 Task: Reply All to email with the signature Brenda Cooper with the subject 'Happy birthday' from softage.1@softage.net with the message 'Can you provide an update on the status of the customer service improvement project?'
Action: Mouse moved to (1222, 201)
Screenshot: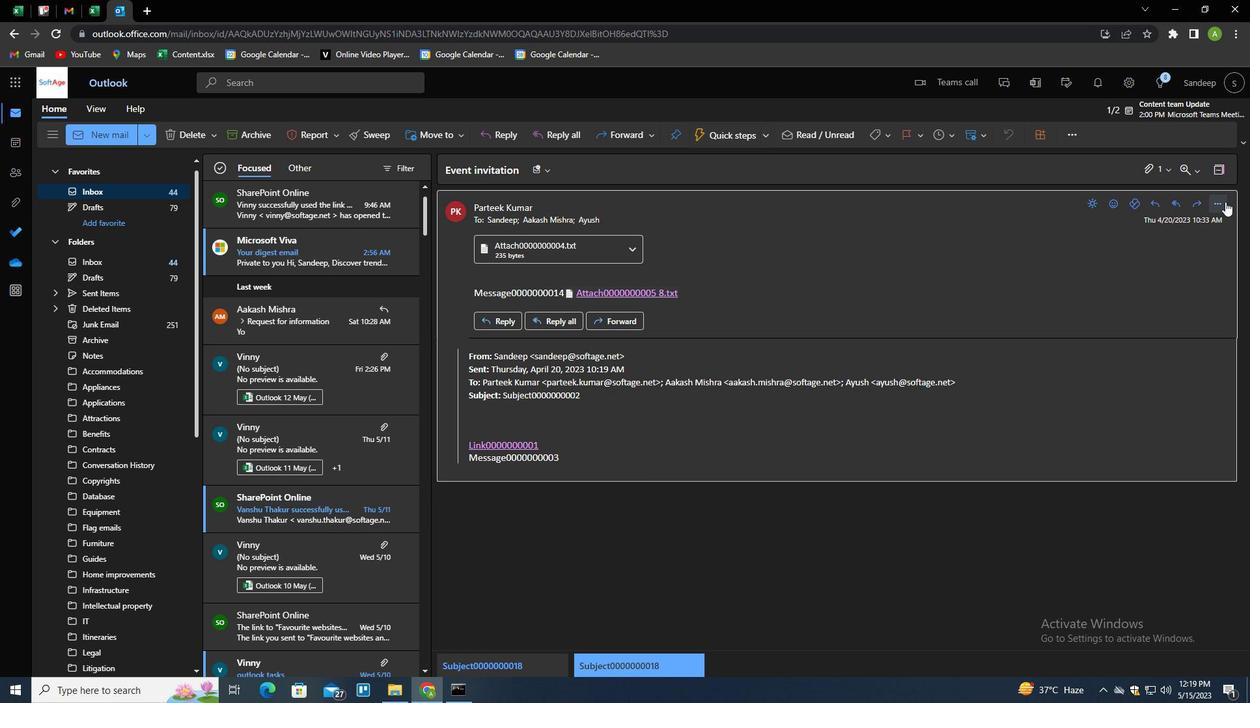
Action: Mouse pressed left at (1222, 201)
Screenshot: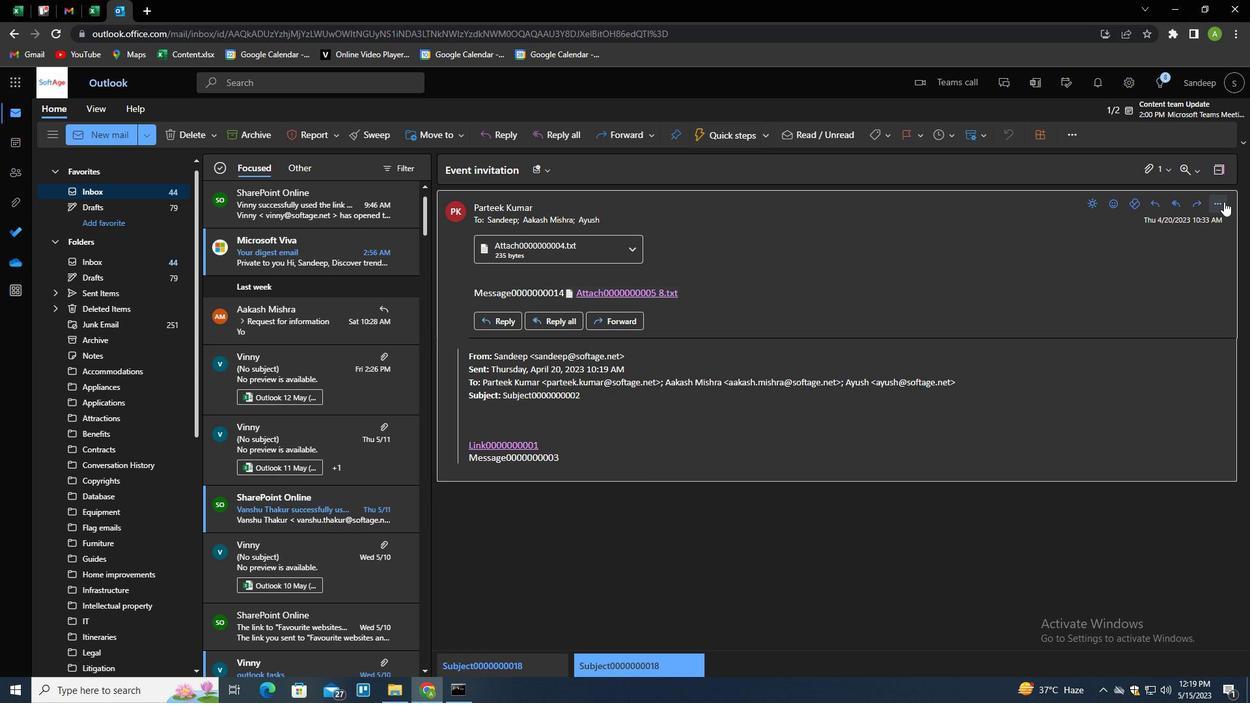 
Action: Mouse moved to (1172, 245)
Screenshot: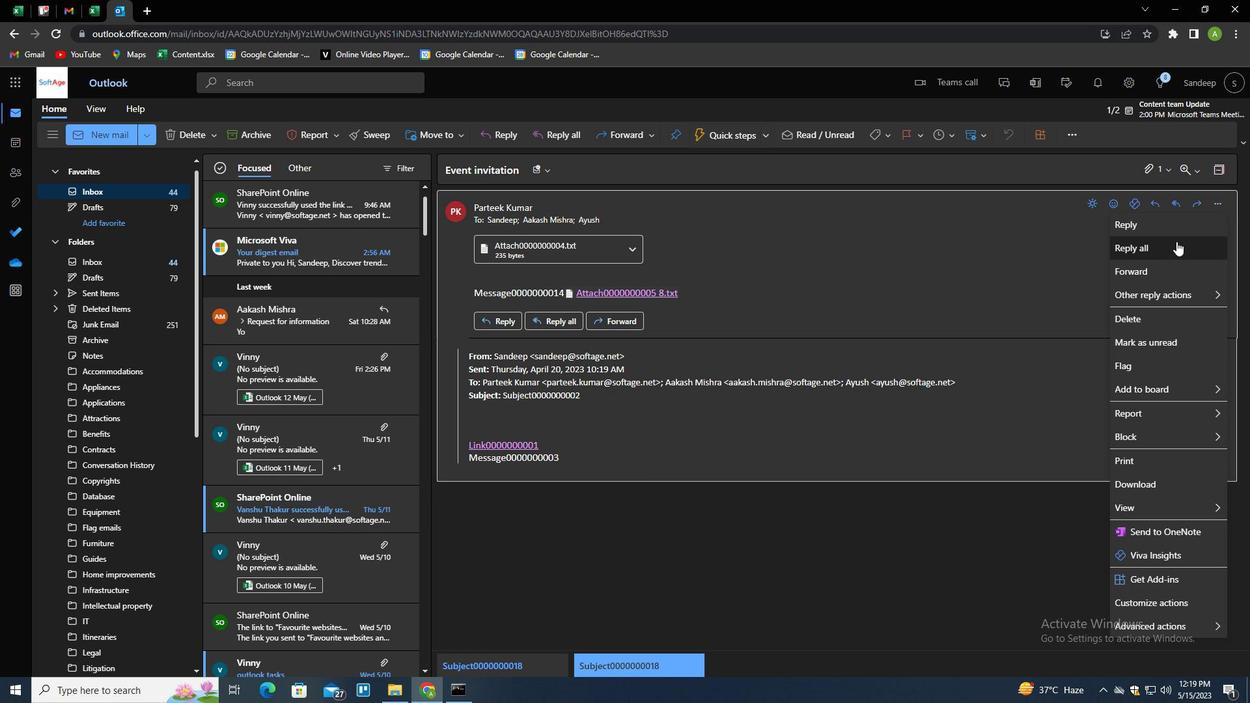 
Action: Mouse pressed left at (1172, 245)
Screenshot: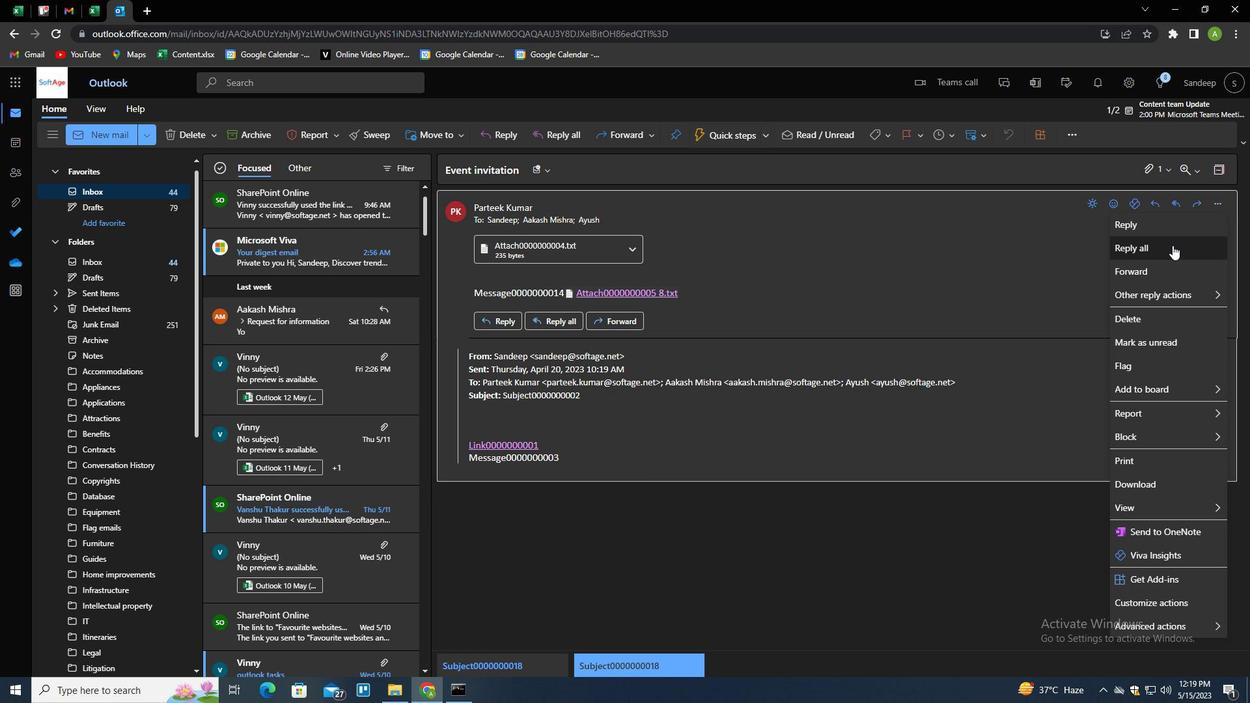 
Action: Mouse moved to (461, 368)
Screenshot: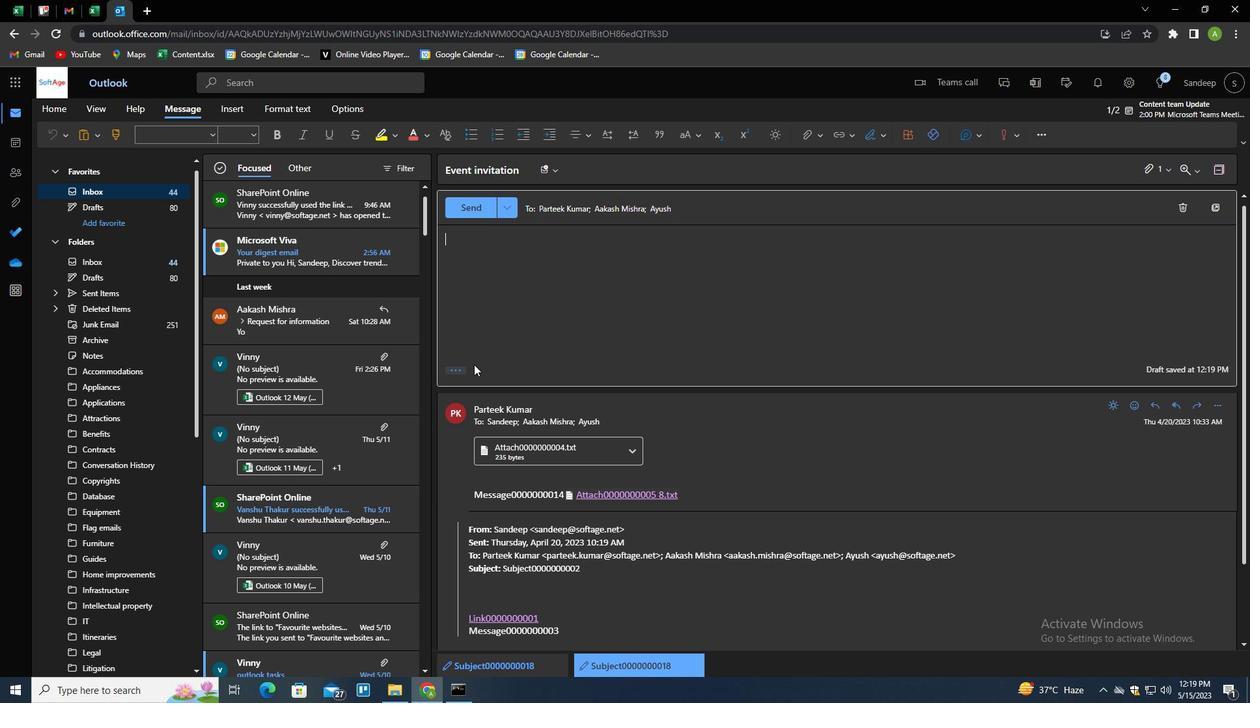 
Action: Mouse pressed left at (461, 368)
Screenshot: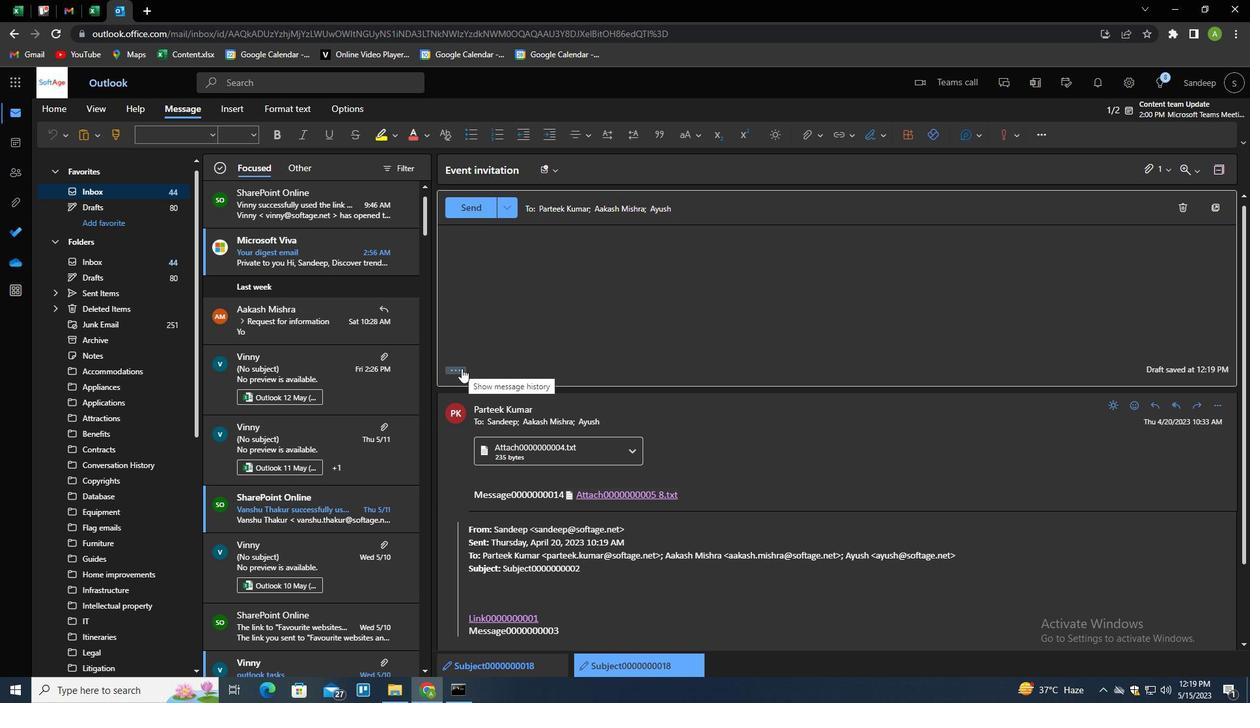 
Action: Mouse moved to (874, 132)
Screenshot: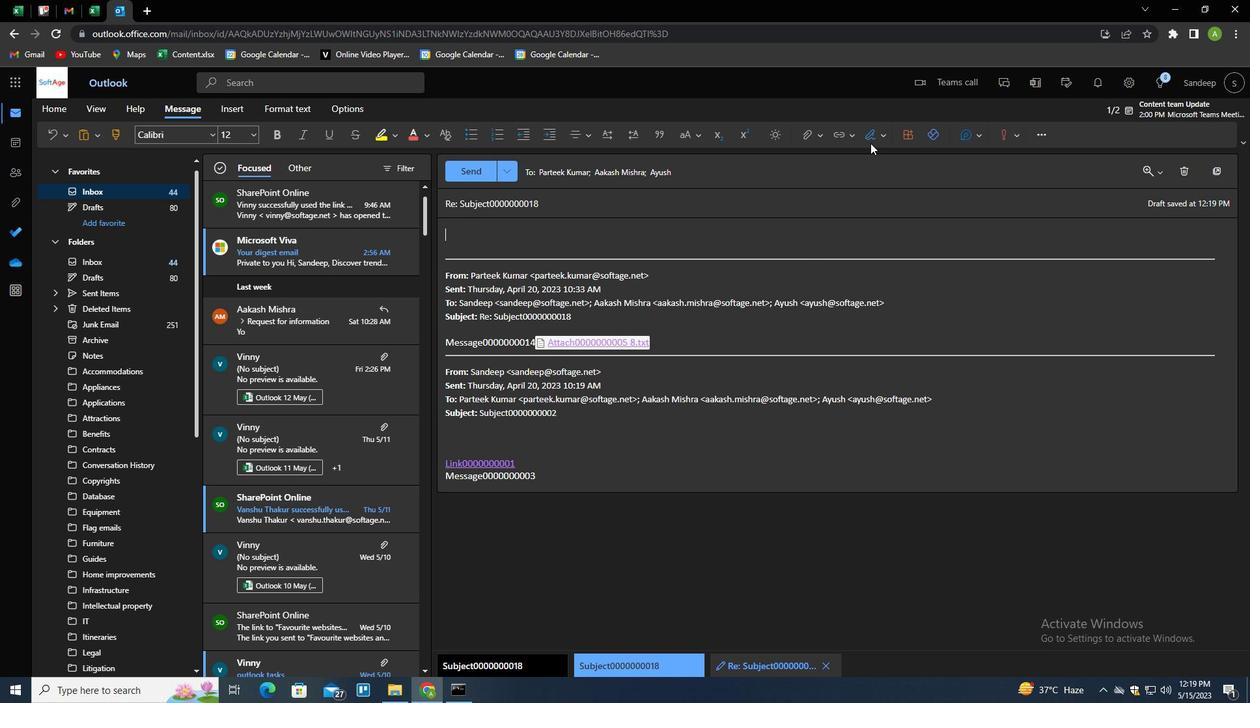
Action: Mouse pressed left at (874, 132)
Screenshot: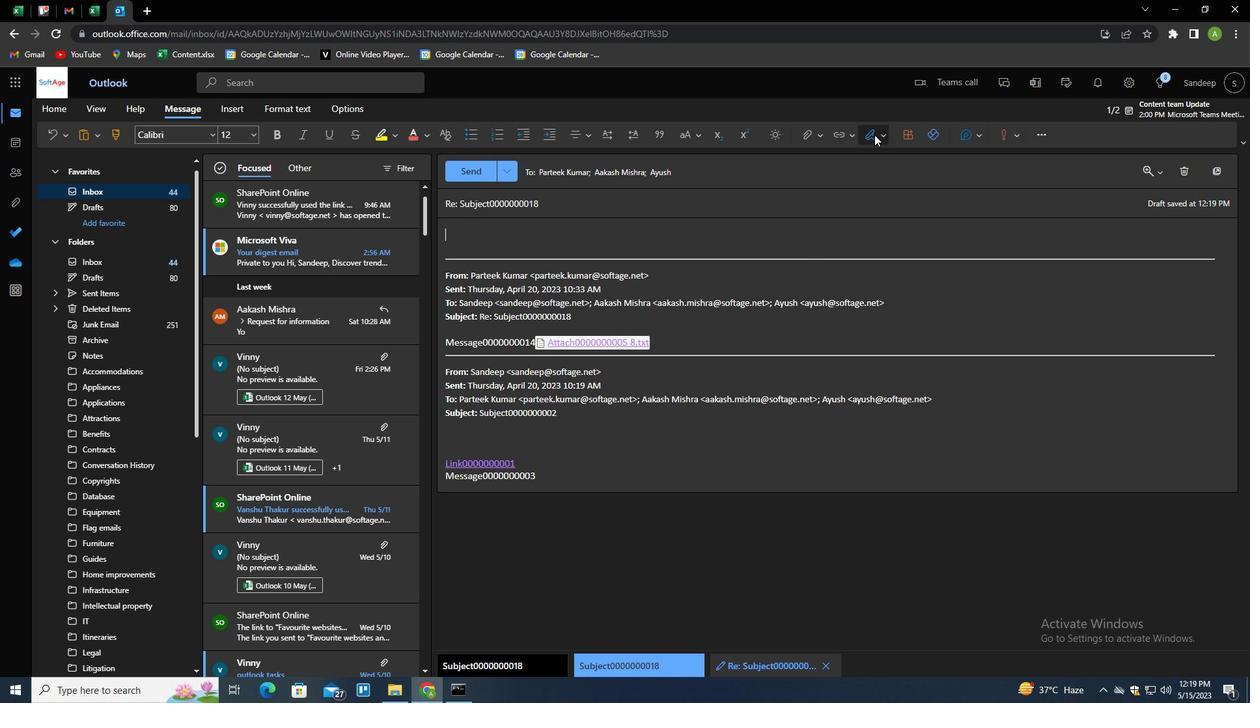 
Action: Mouse moved to (860, 181)
Screenshot: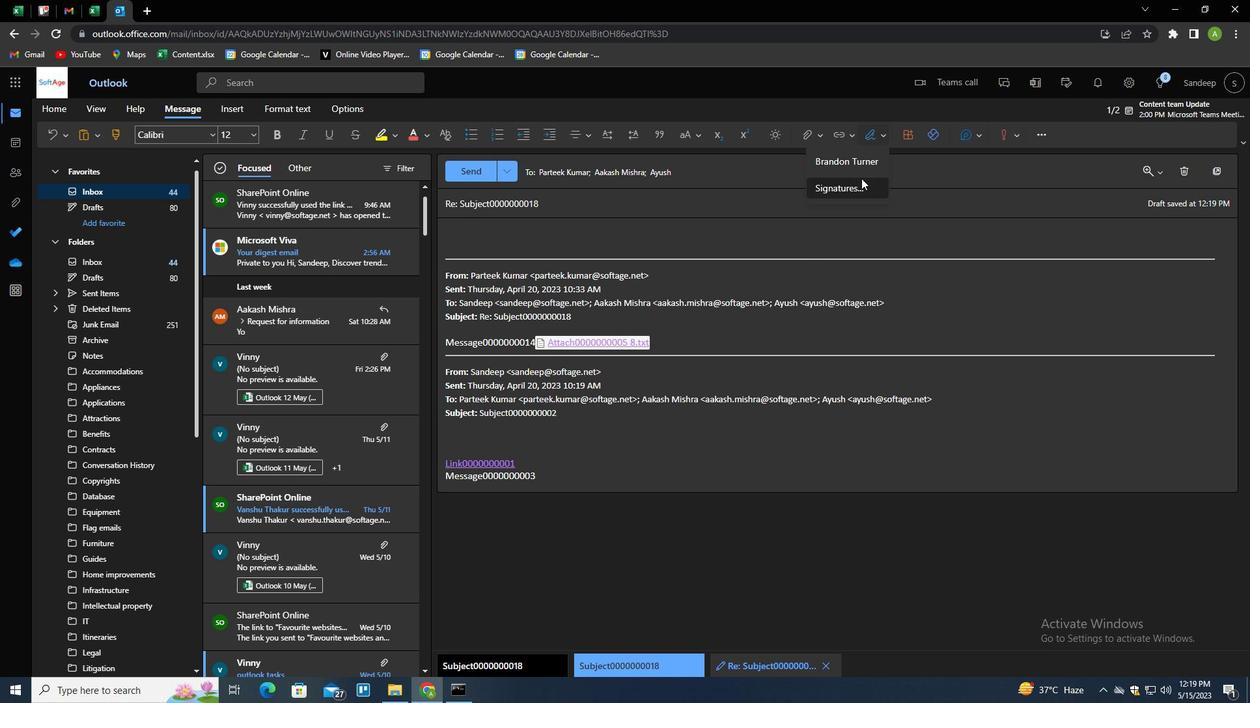 
Action: Mouse pressed left at (860, 181)
Screenshot: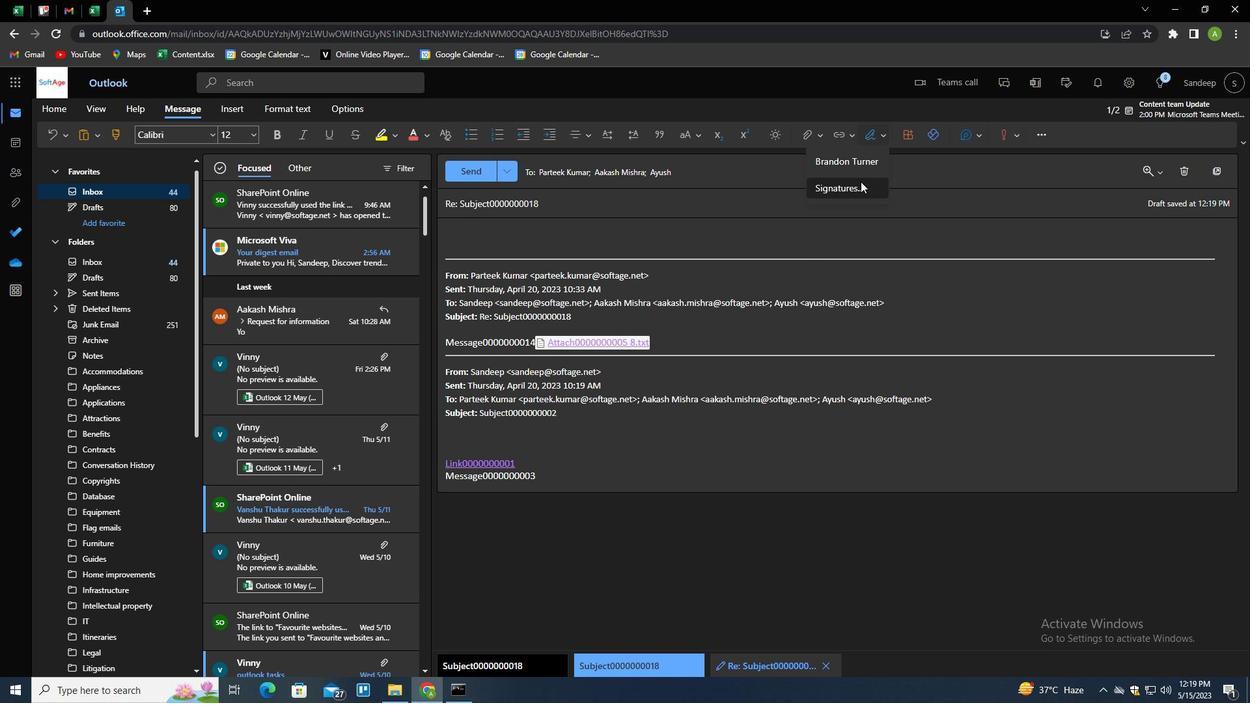 
Action: Mouse moved to (875, 234)
Screenshot: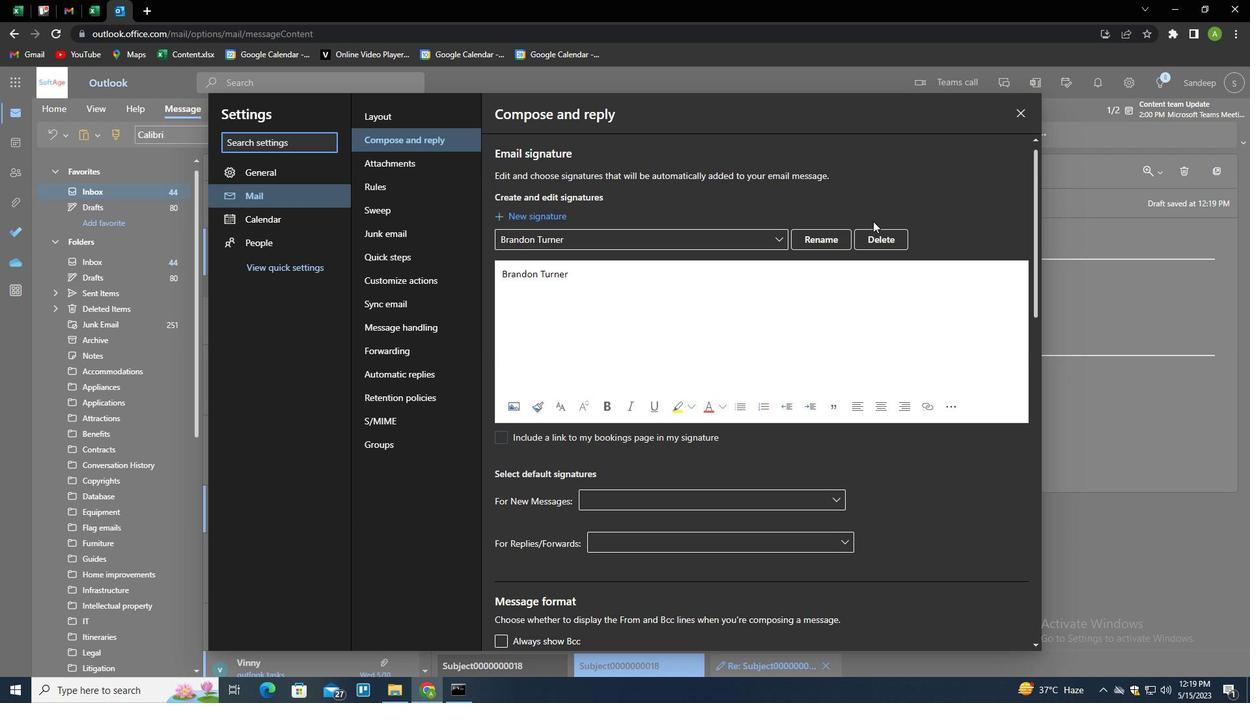 
Action: Mouse pressed left at (875, 234)
Screenshot: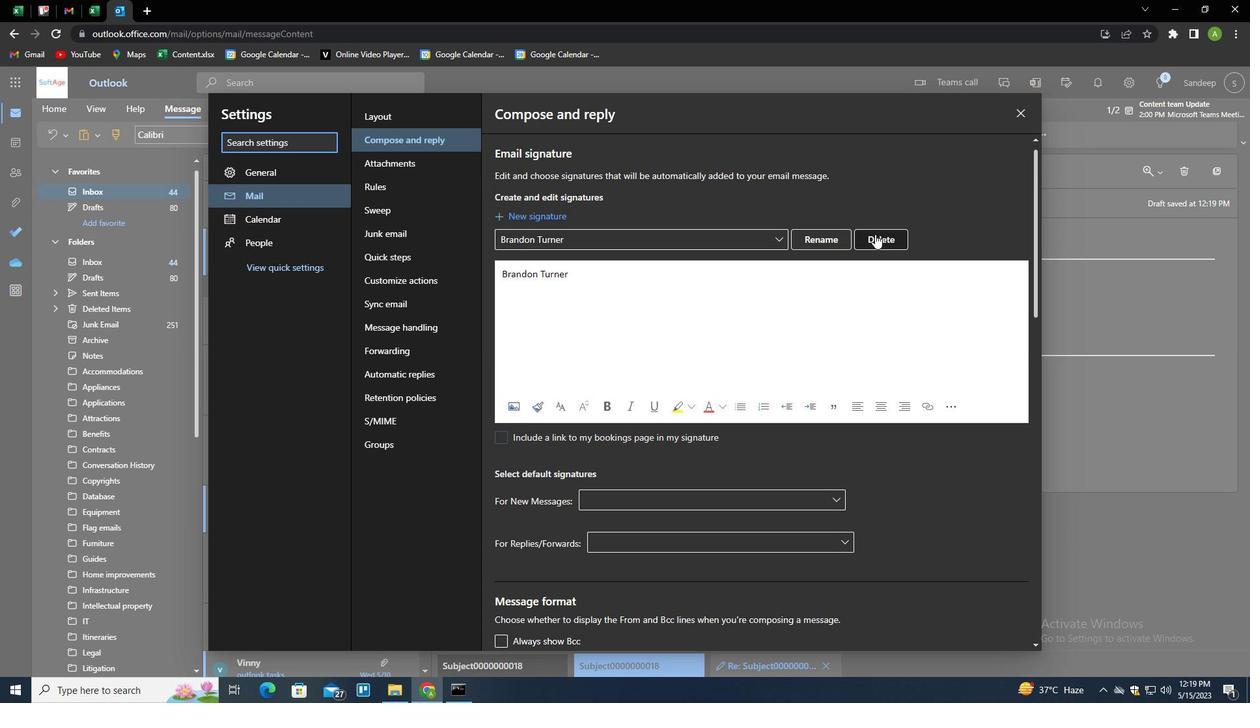 
Action: Mouse moved to (838, 237)
Screenshot: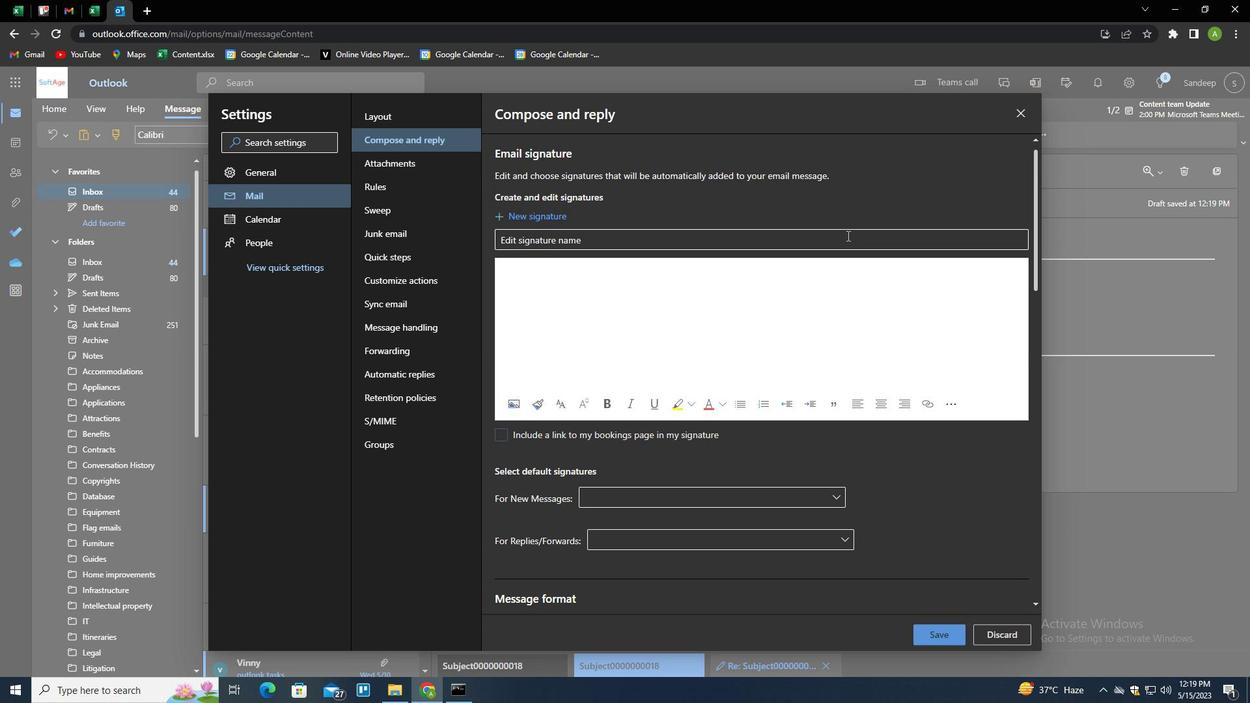 
Action: Mouse pressed left at (838, 237)
Screenshot: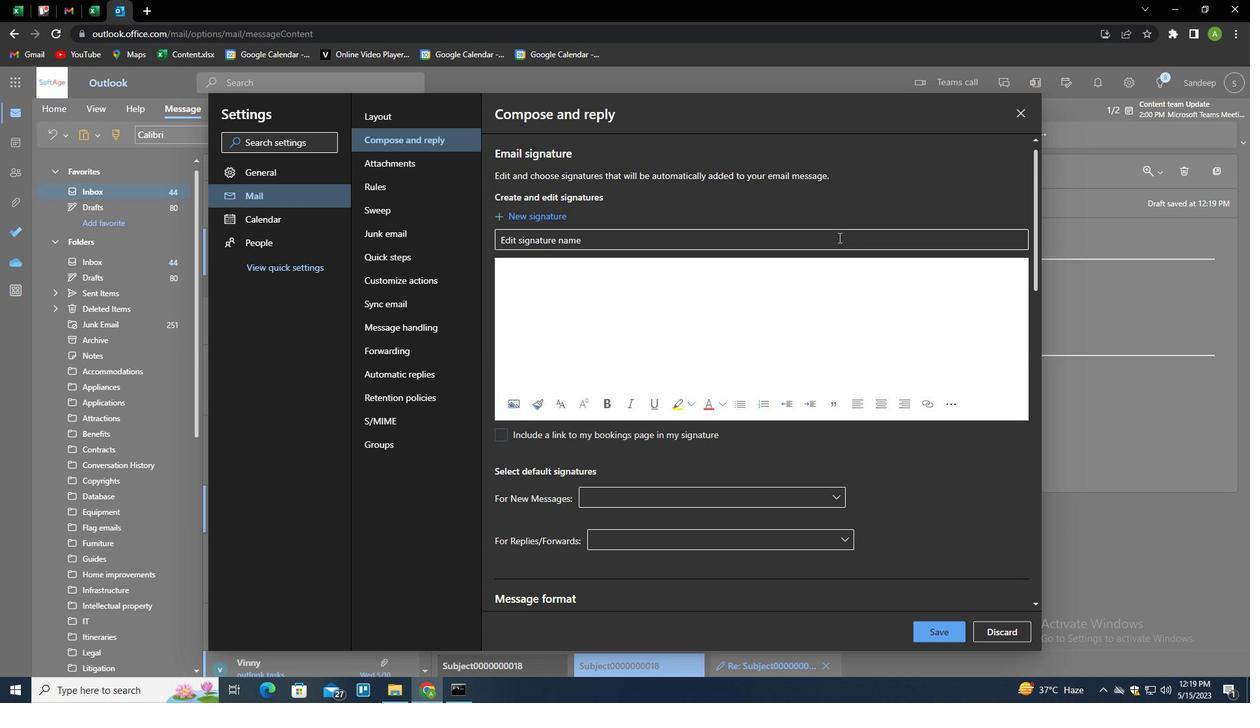 
Action: Key pressed <Key.shift>BRENDA<Key.space><Key.shift>COOPER<Key.tab><Key.shift><Key.shift><Key.shift><Key.shift><Key.shift><Key.shift><Key.shift><Key.shift><Key.shift><Key.shift><Key.shift><Key.shift><Key.shift><Key.shift><Key.shift><Key.shift><Key.shift><Key.shift><Key.shift><Key.shift><Key.shift><Key.shift><Key.shift><Key.shift><Key.shift><Key.shift><Key.shift><Key.shift><Key.shift><Key.shift><Key.shift><Key.shift><Key.shift><Key.shift><Key.shift><Key.shift><Key.shift><Key.shift><Key.shift><Key.shift><Key.shift><Key.shift><Key.shift><Key.shift><Key.shift><Key.shift><Key.shift><Key.shift><Key.shift><Key.shift><Key.shift><Key.shift>BRENDA<Key.space><Key.shift>COOPER
Screenshot: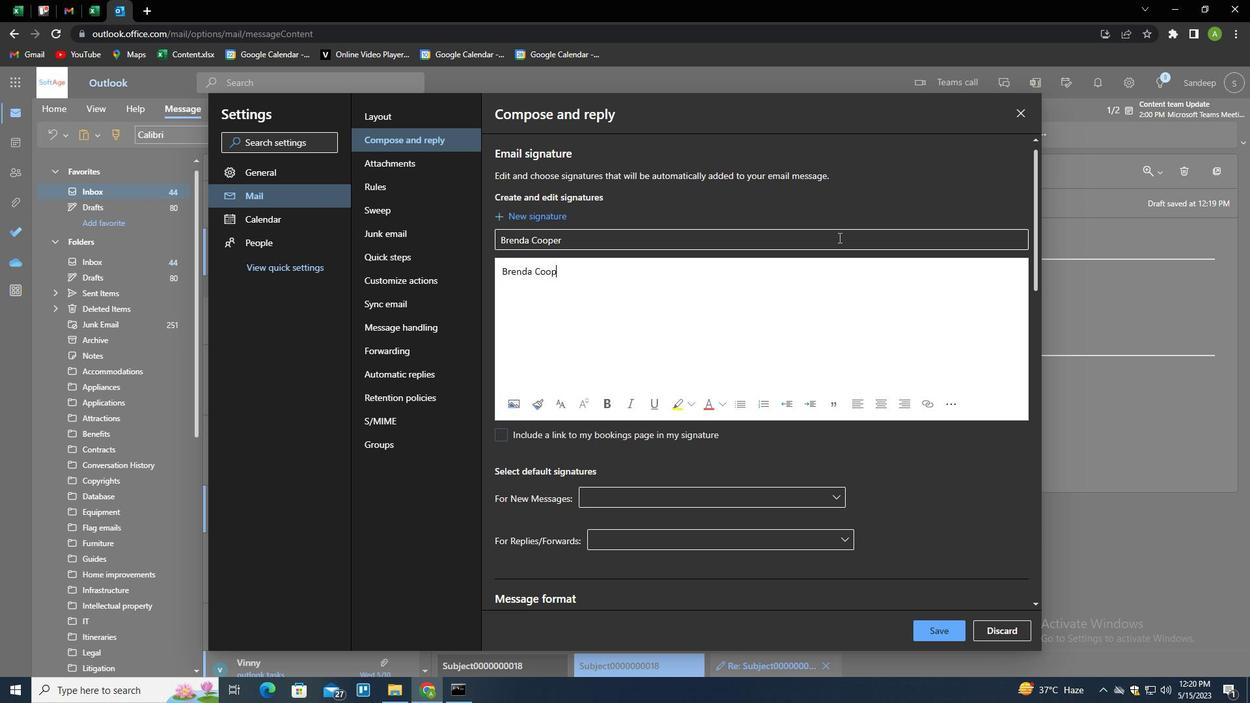 
Action: Mouse moved to (945, 629)
Screenshot: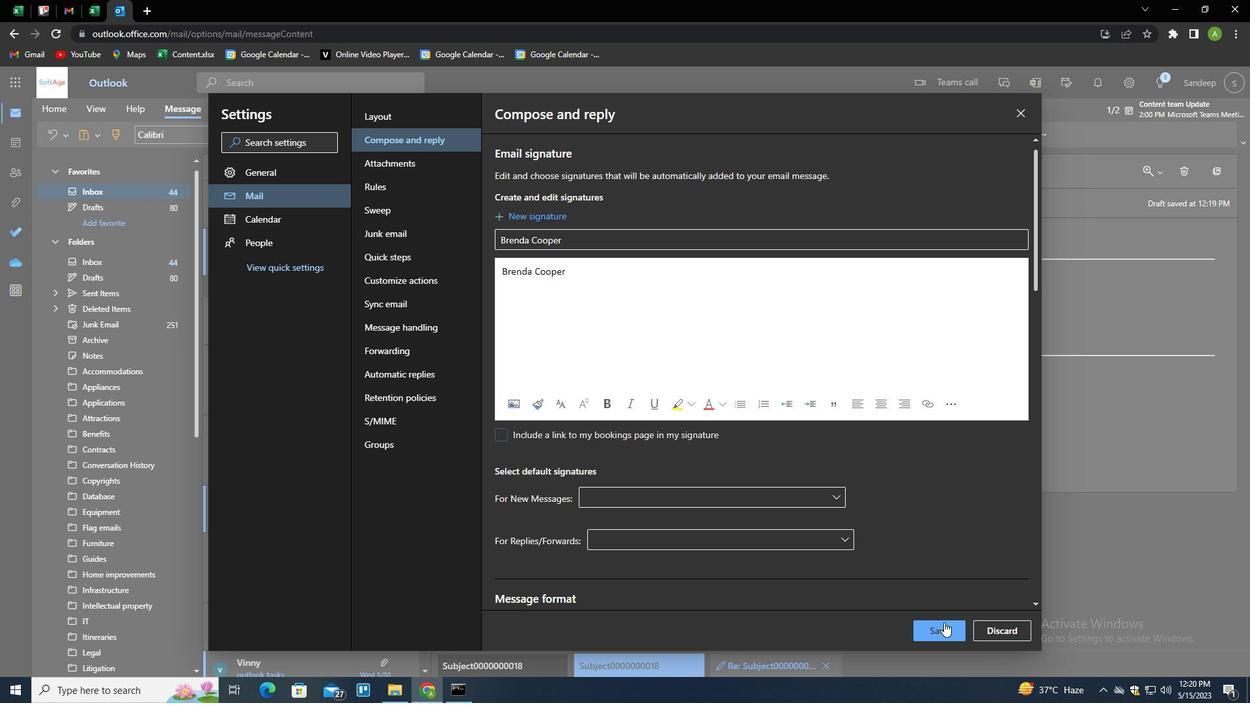 
Action: Mouse pressed left at (945, 629)
Screenshot: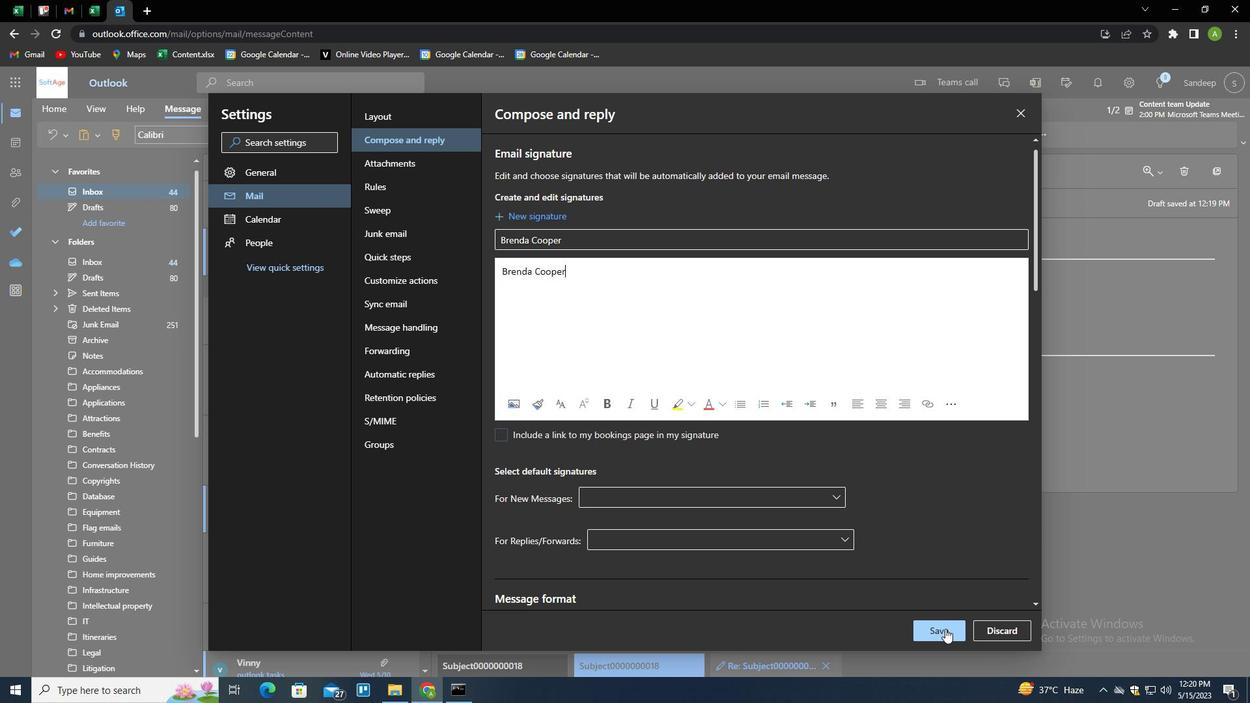 
Action: Mouse moved to (1092, 335)
Screenshot: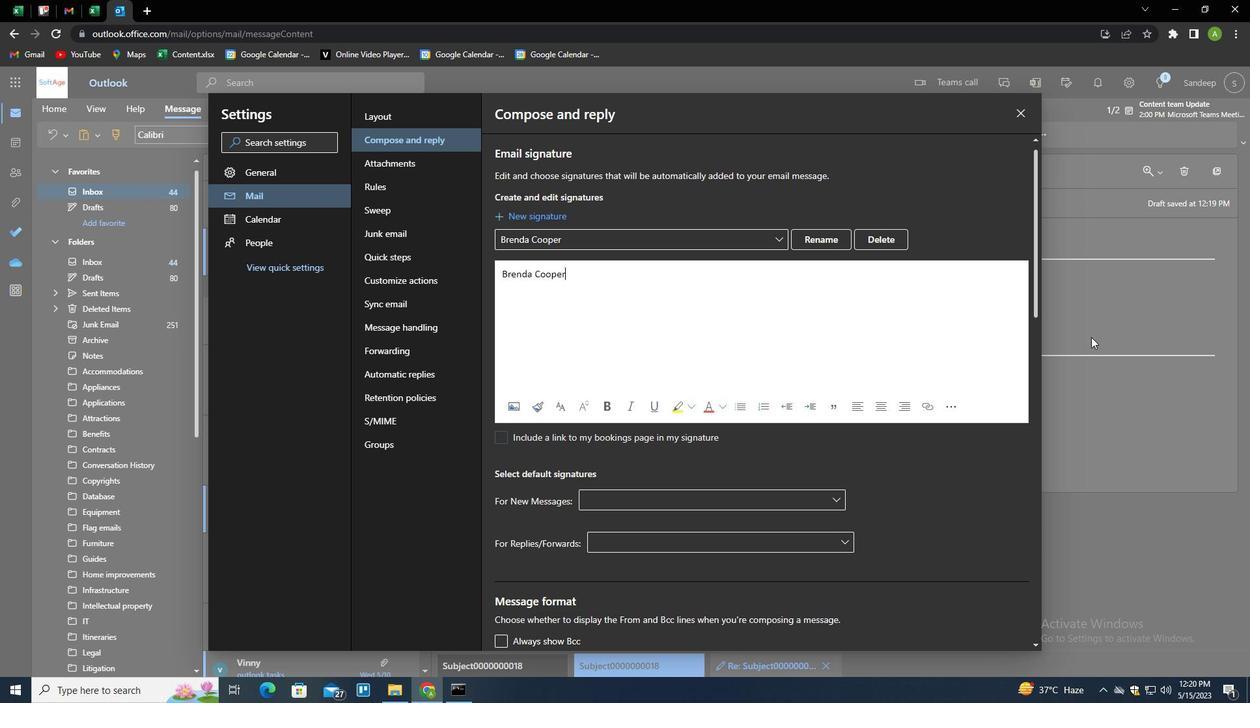 
Action: Mouse pressed left at (1092, 335)
Screenshot: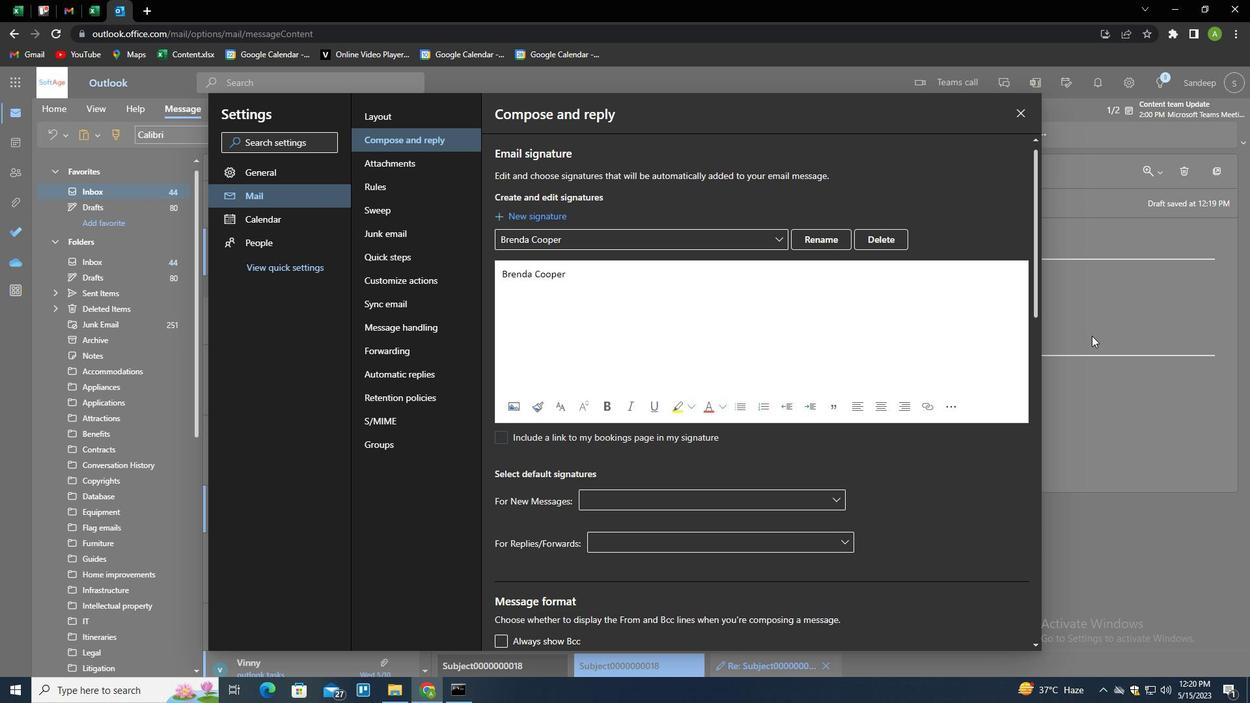 
Action: Mouse moved to (1062, 332)
Screenshot: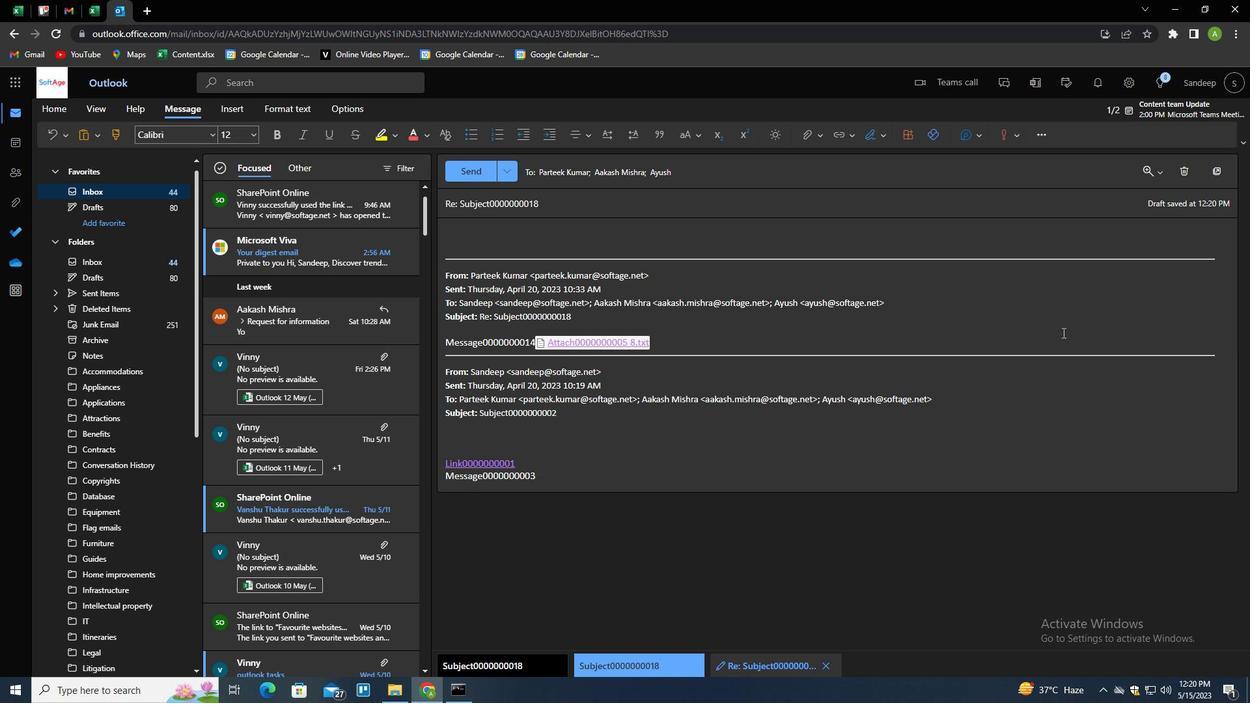 
Action: Mouse scrolled (1062, 333) with delta (0, 0)
Screenshot: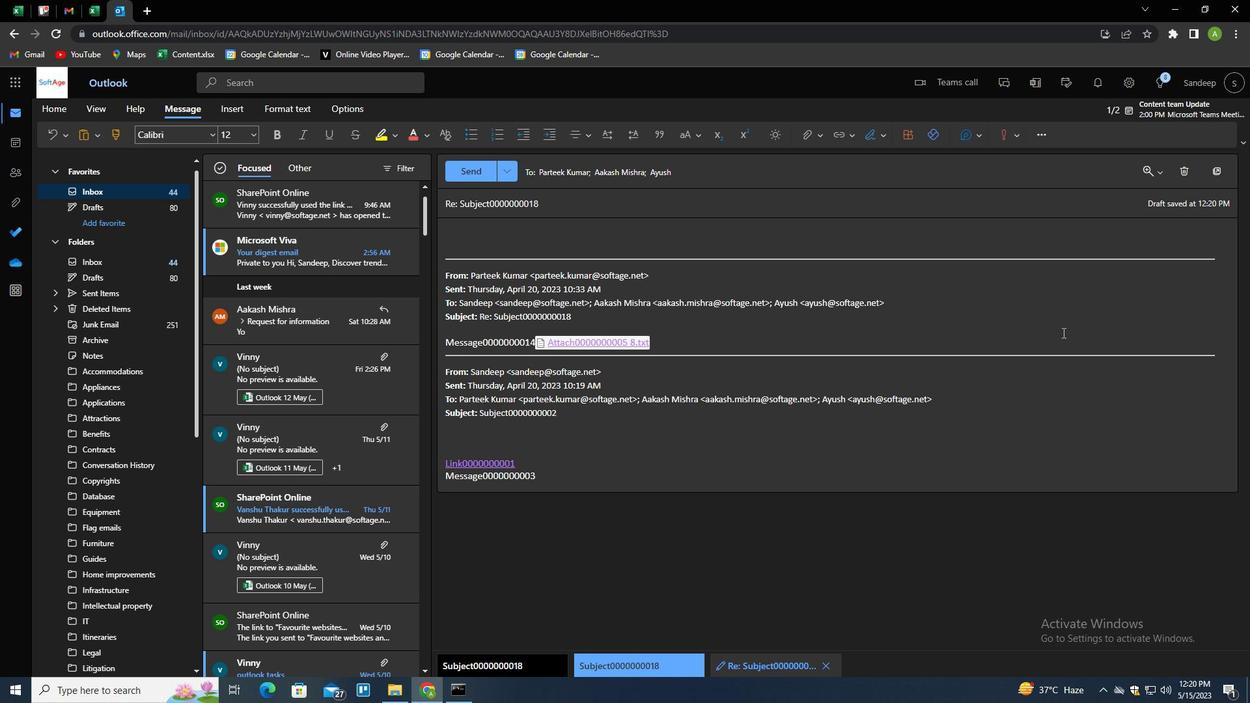 
Action: Mouse scrolled (1062, 333) with delta (0, 0)
Screenshot: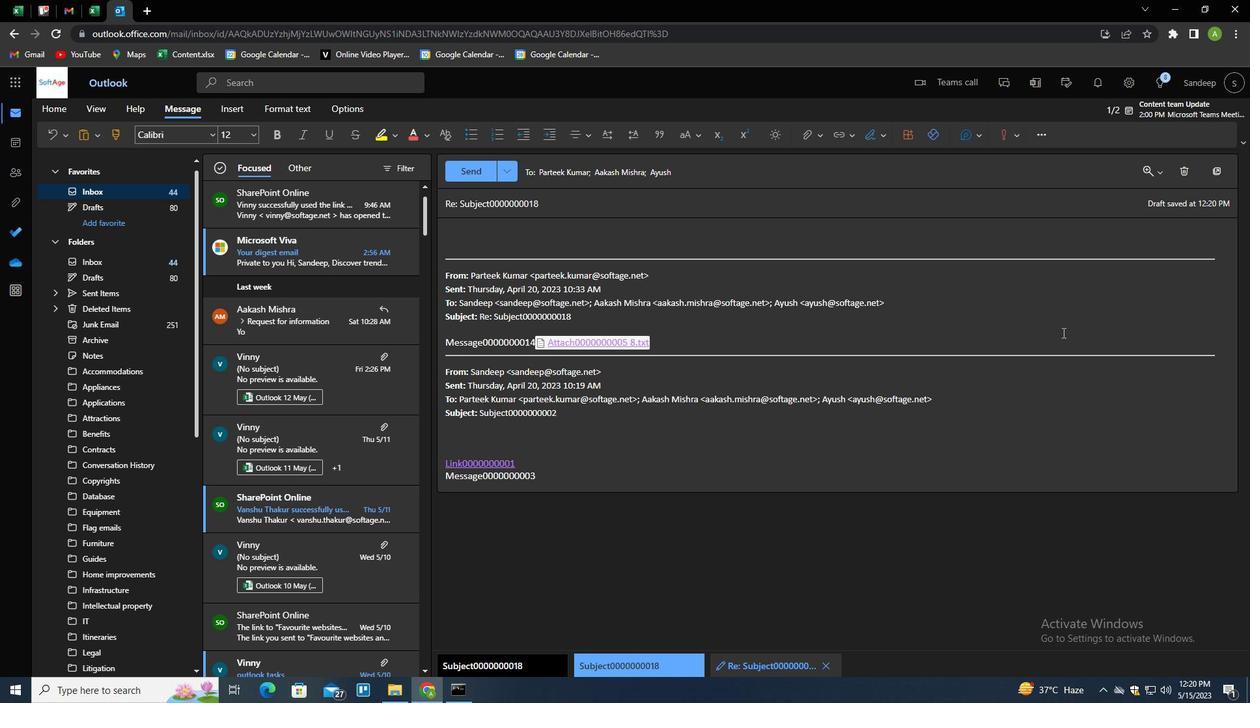 
Action: Mouse moved to (879, 134)
Screenshot: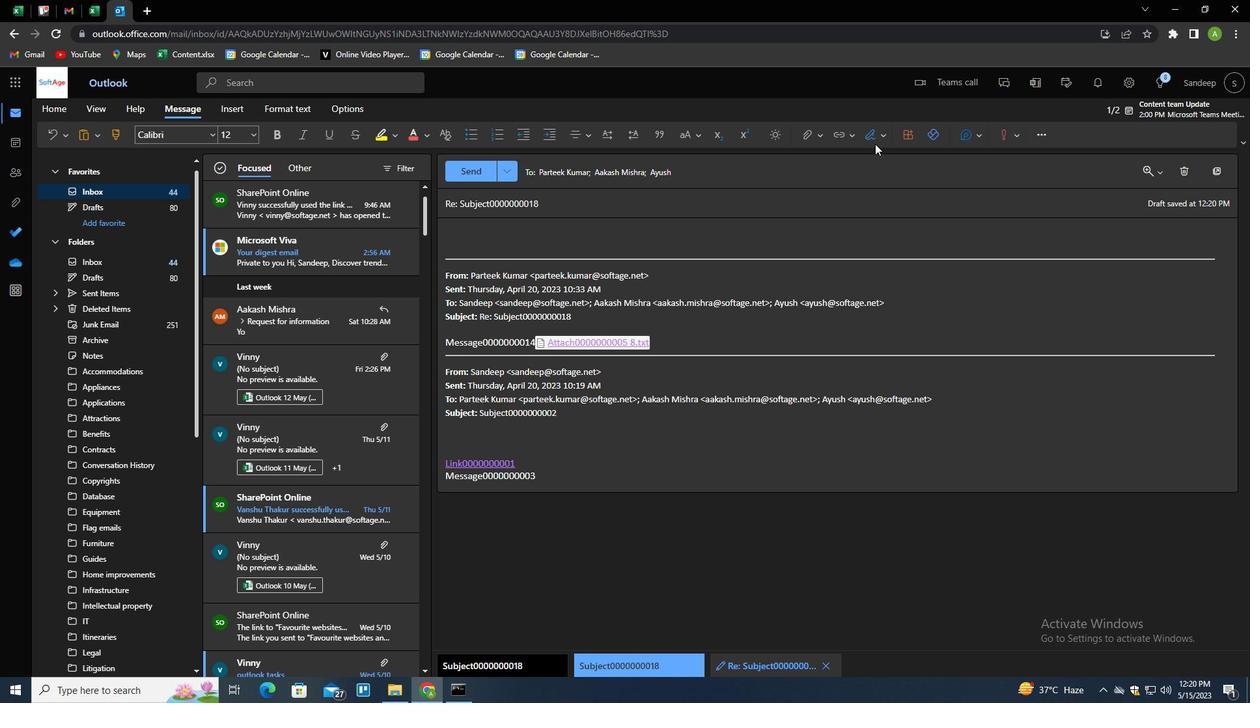 
Action: Mouse pressed left at (879, 134)
Screenshot: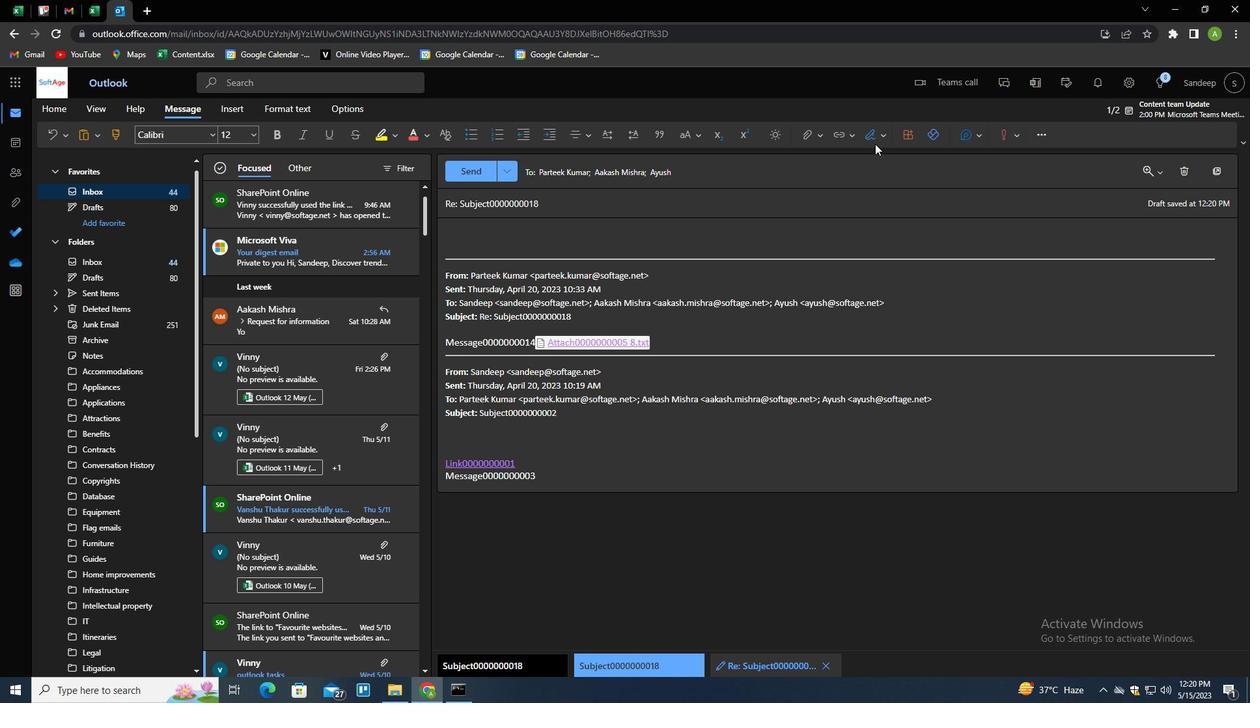 
Action: Mouse moved to (864, 162)
Screenshot: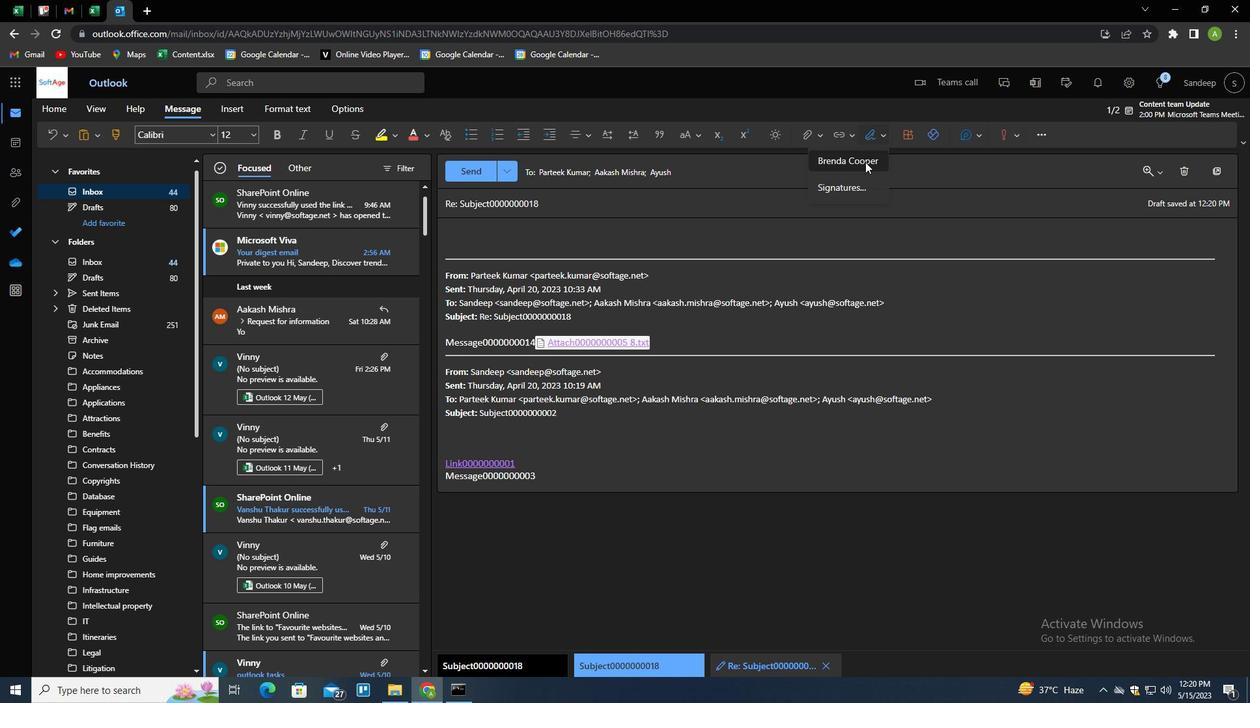
Action: Mouse pressed left at (864, 162)
Screenshot: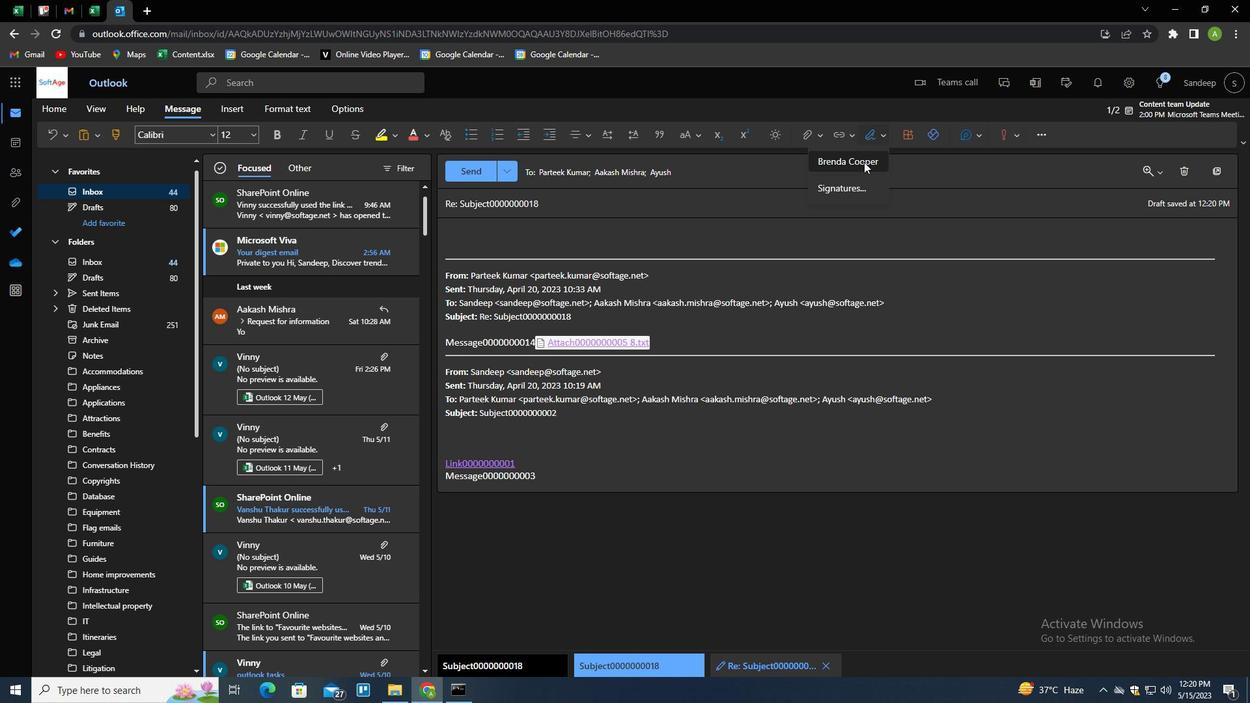 
Action: Mouse moved to (485, 204)
Screenshot: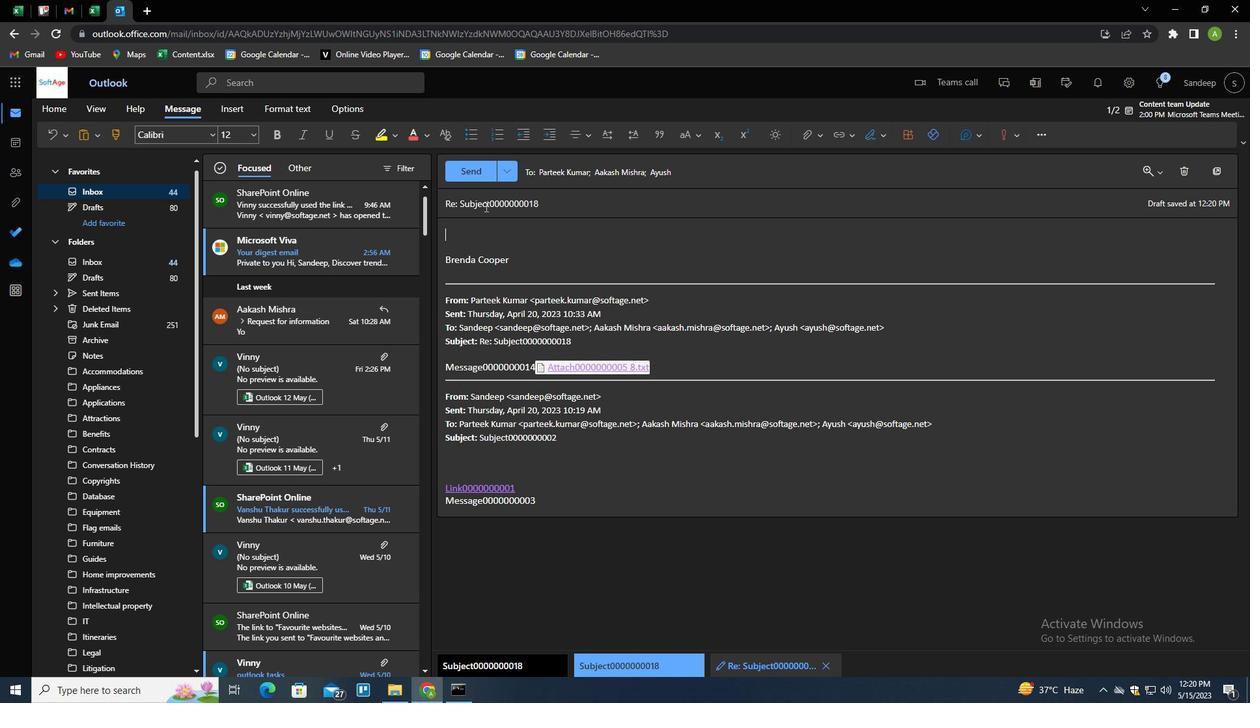 
Action: Mouse pressed left at (485, 204)
Screenshot: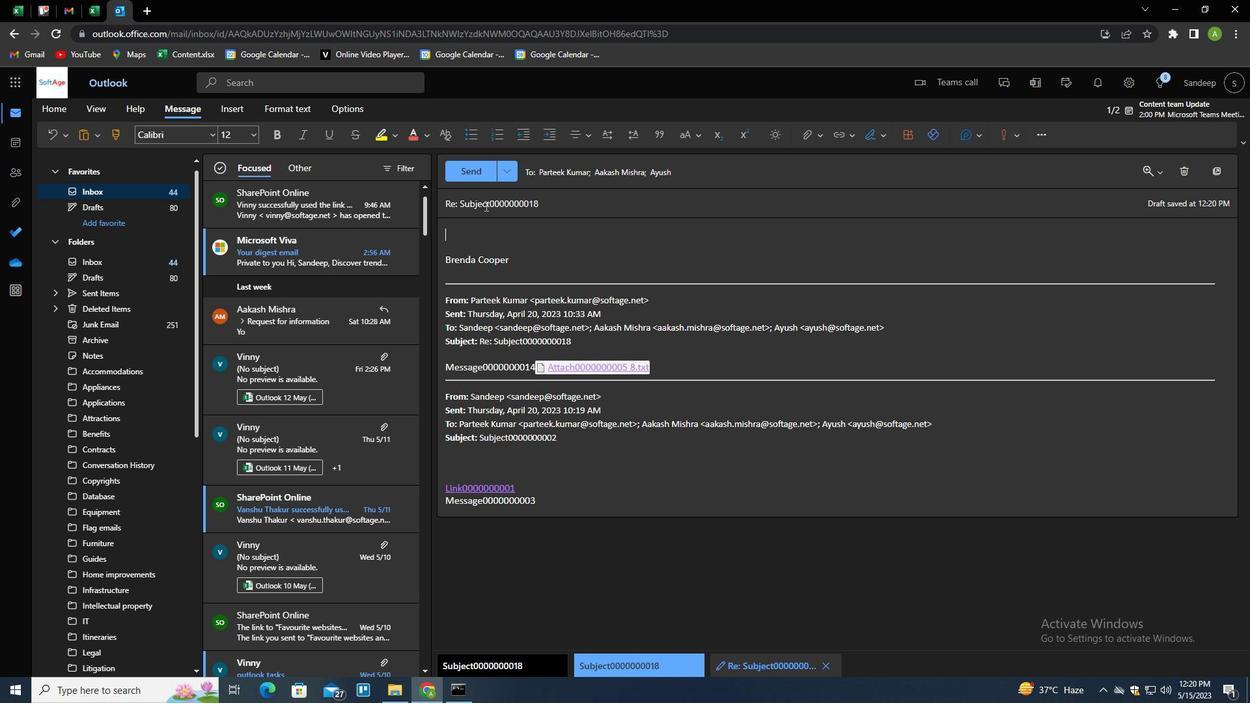 
Action: Mouse pressed left at (485, 204)
Screenshot: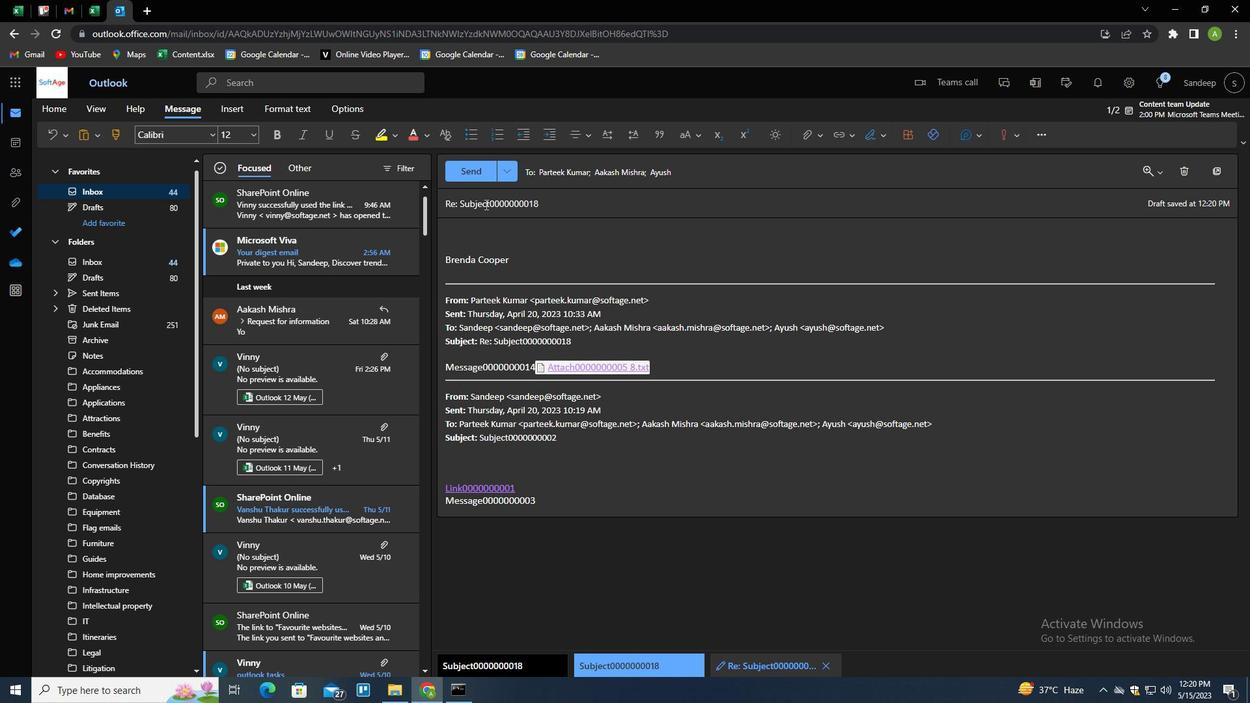 
Action: Mouse pressed left at (485, 204)
Screenshot: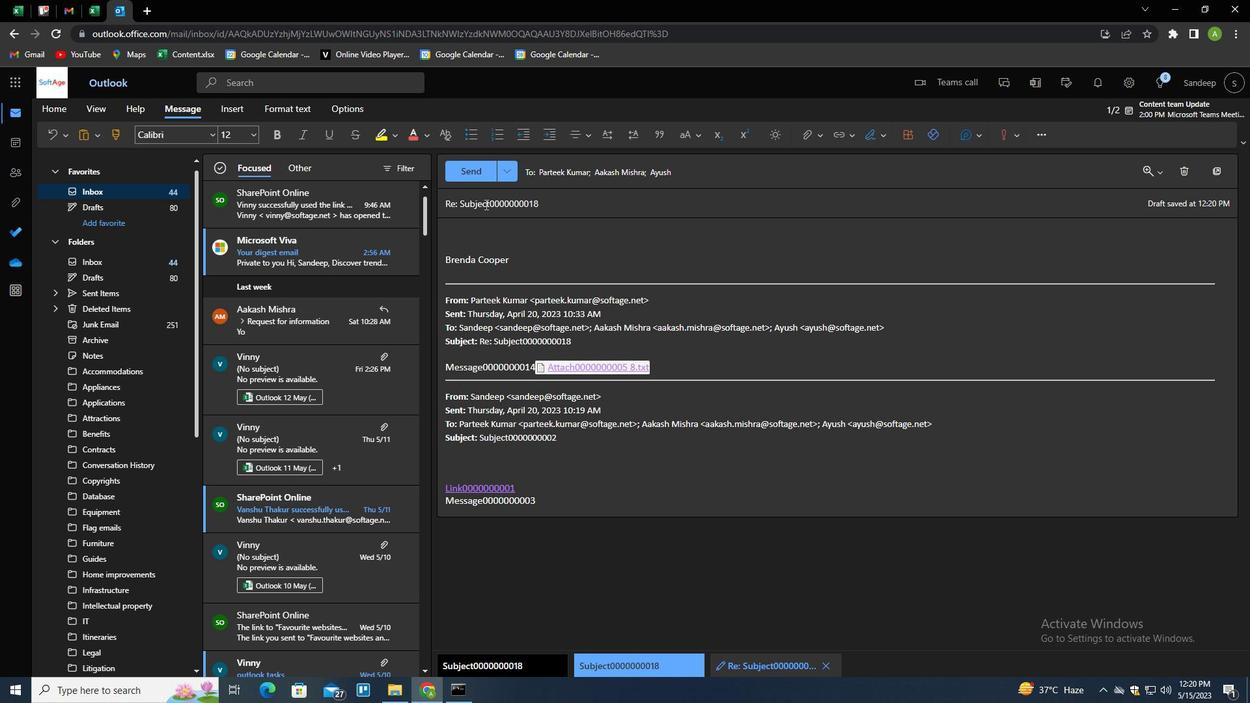 
Action: Key pressed <Key.shift>HAPPY<Key.space>BITHDAY<Key.tab>
Screenshot: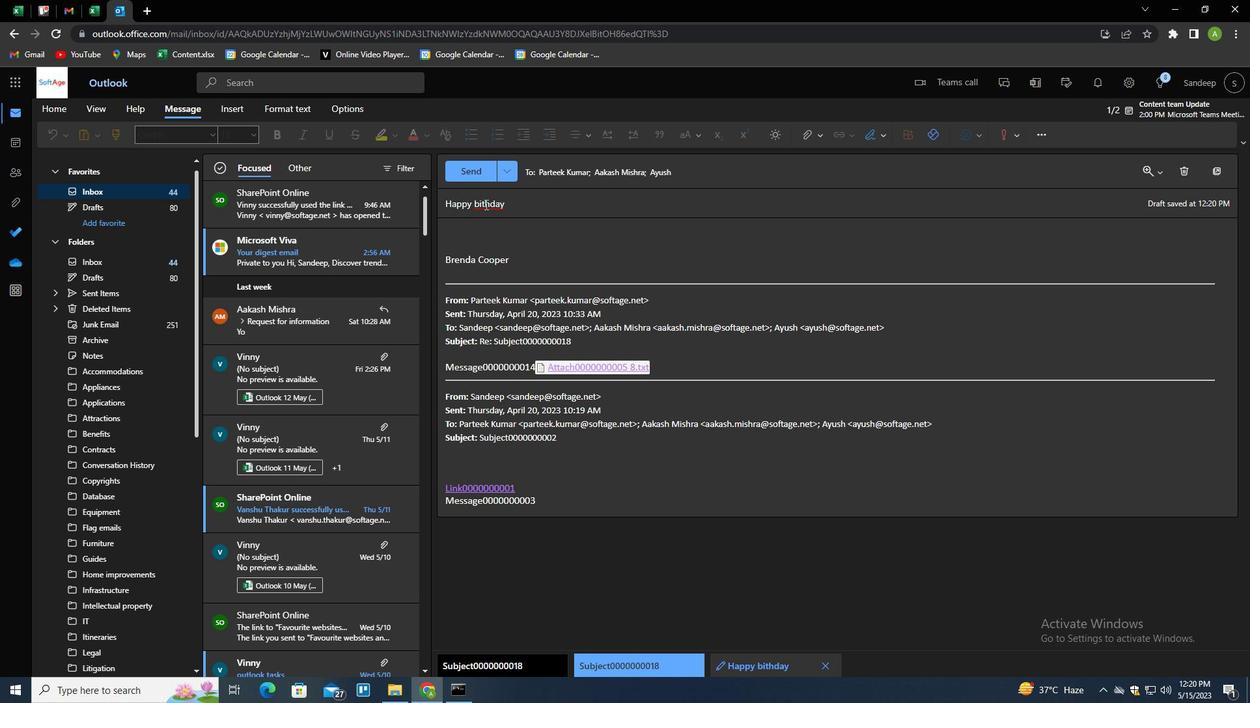 
Action: Mouse moved to (482, 203)
Screenshot: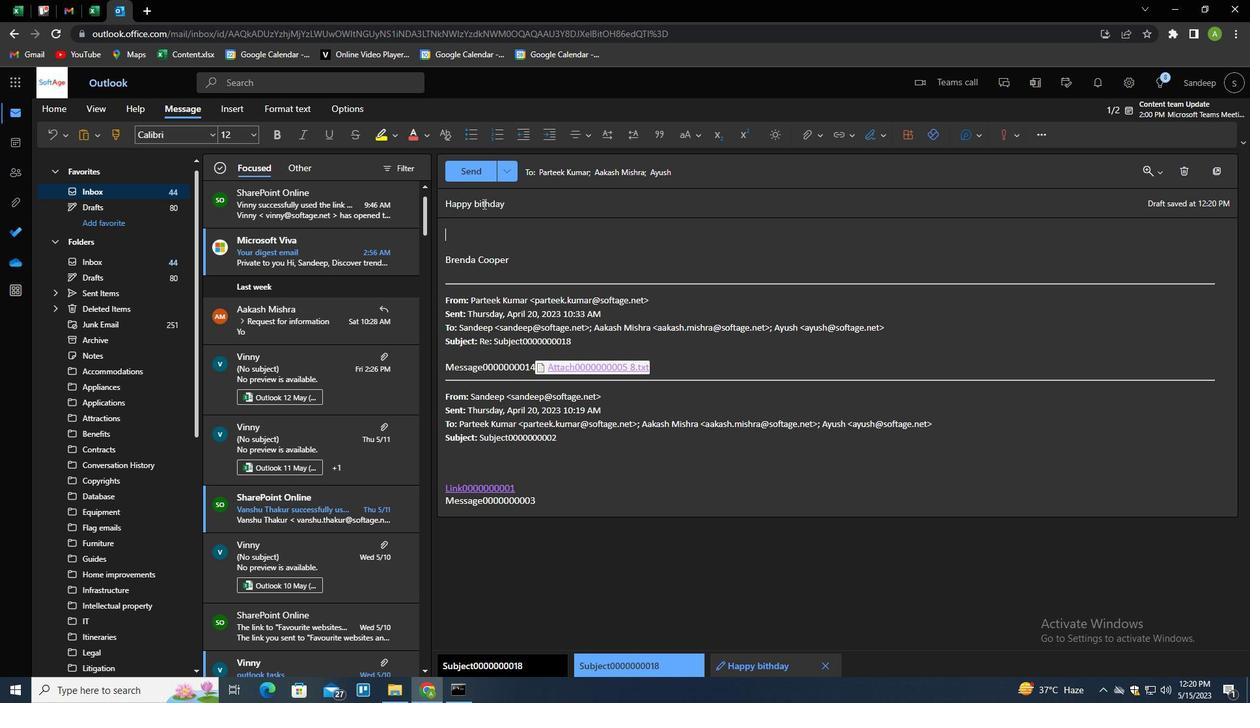 
Action: Mouse pressed left at (482, 203)
Screenshot: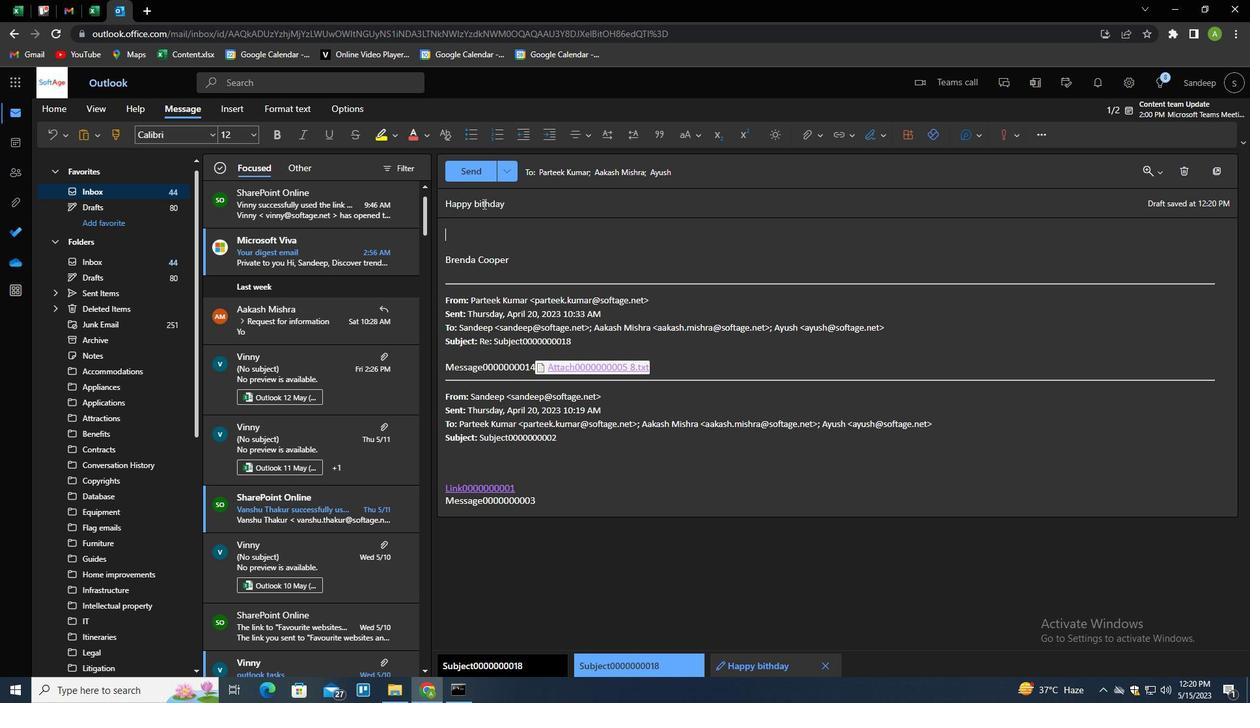 
Action: Mouse moved to (550, 225)
Screenshot: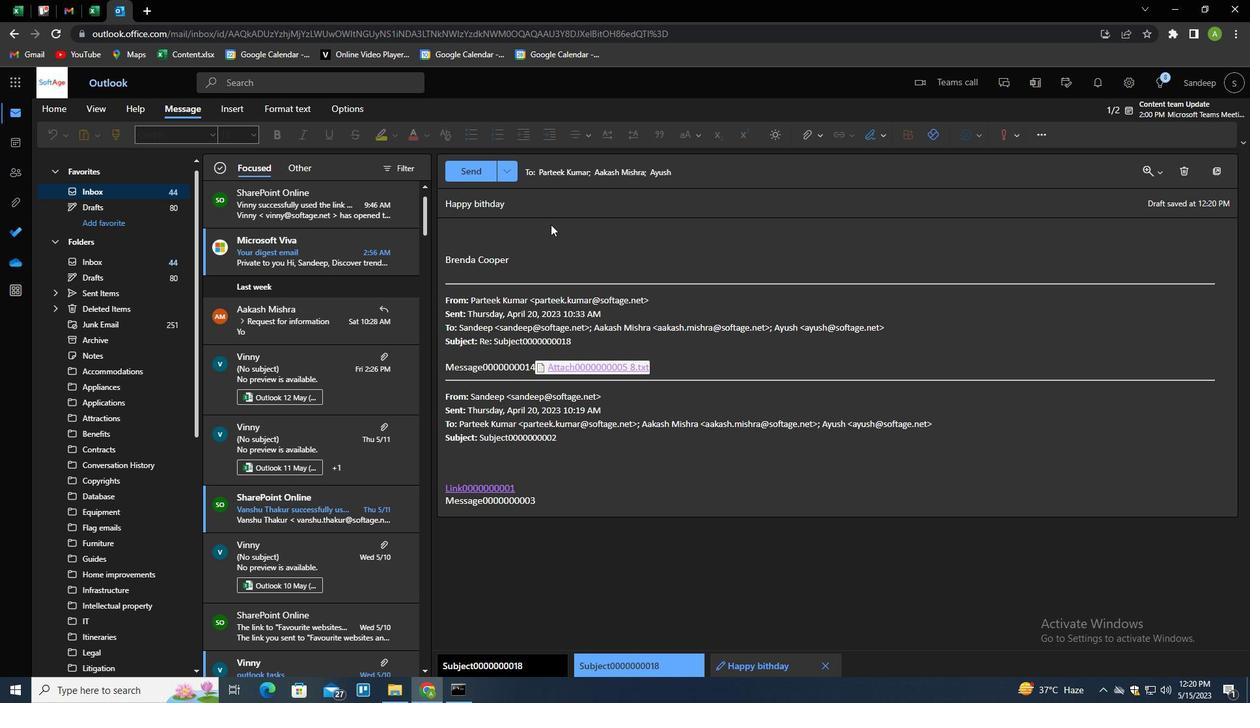 
Action: Key pressed R
Screenshot: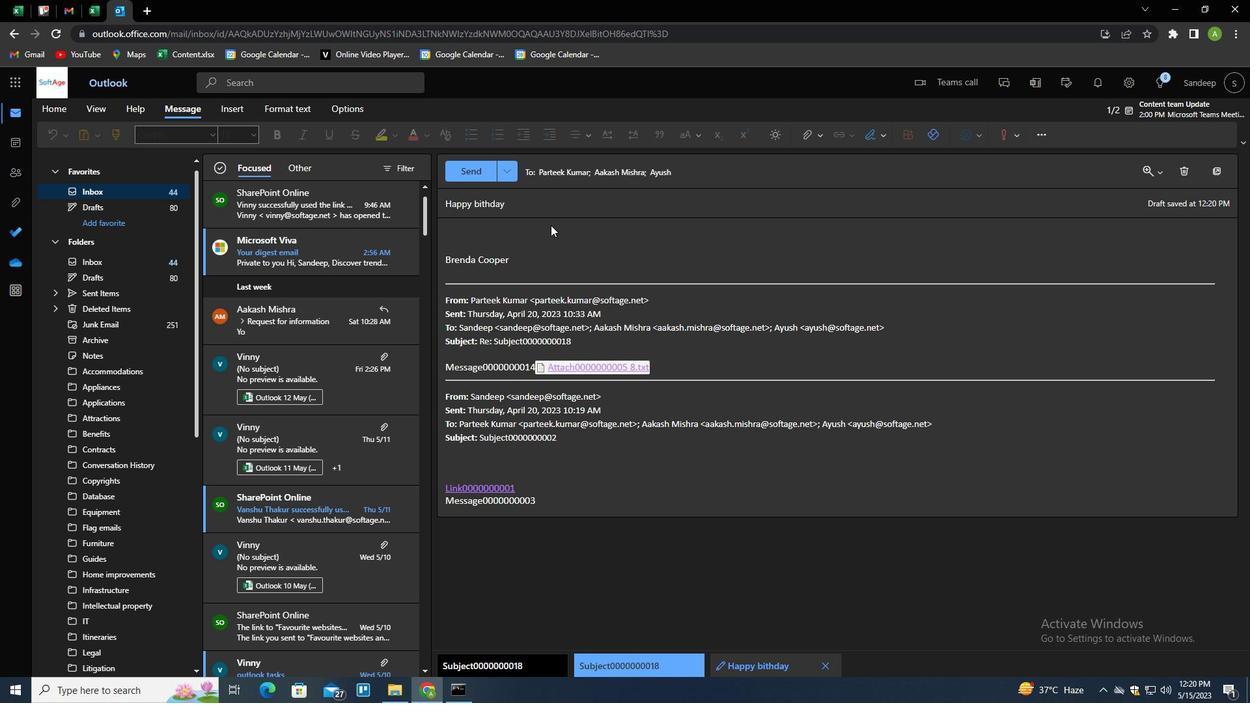 
Action: Mouse moved to (556, 229)
Screenshot: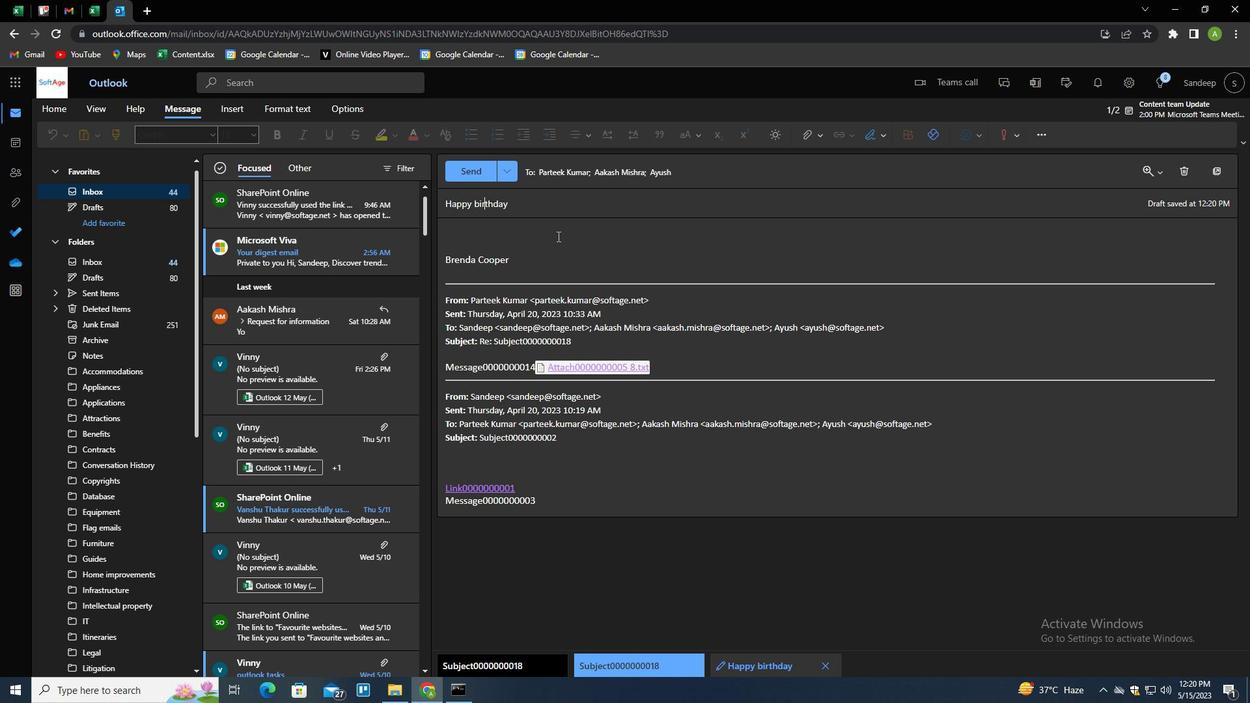 
Action: Mouse pressed left at (556, 229)
Screenshot: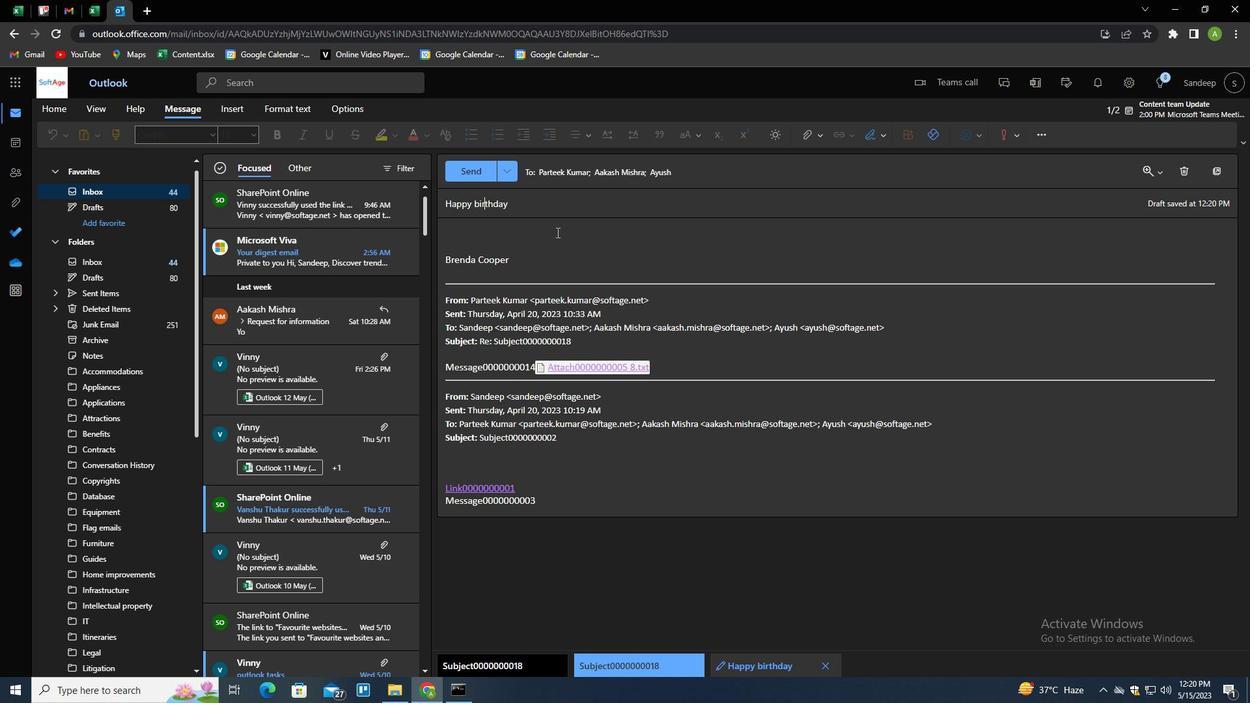 
Action: Key pressed <Key.shift>CAN<Key.space>YOU<Key.space>PROVIDE<Key.space>AN<Key.space>Y<Key.backspace>UPDATE<Key.space>ON<Key.space>THE<Key.space>STATE<Key.backspace>US<Key.space>OF<Key.space>THE<Key.space>CUSTOMER<Key.space>SERVICE<Key.space>IMPROVEMENT<Key.space>PROJECT<Key.shift>?
Screenshot: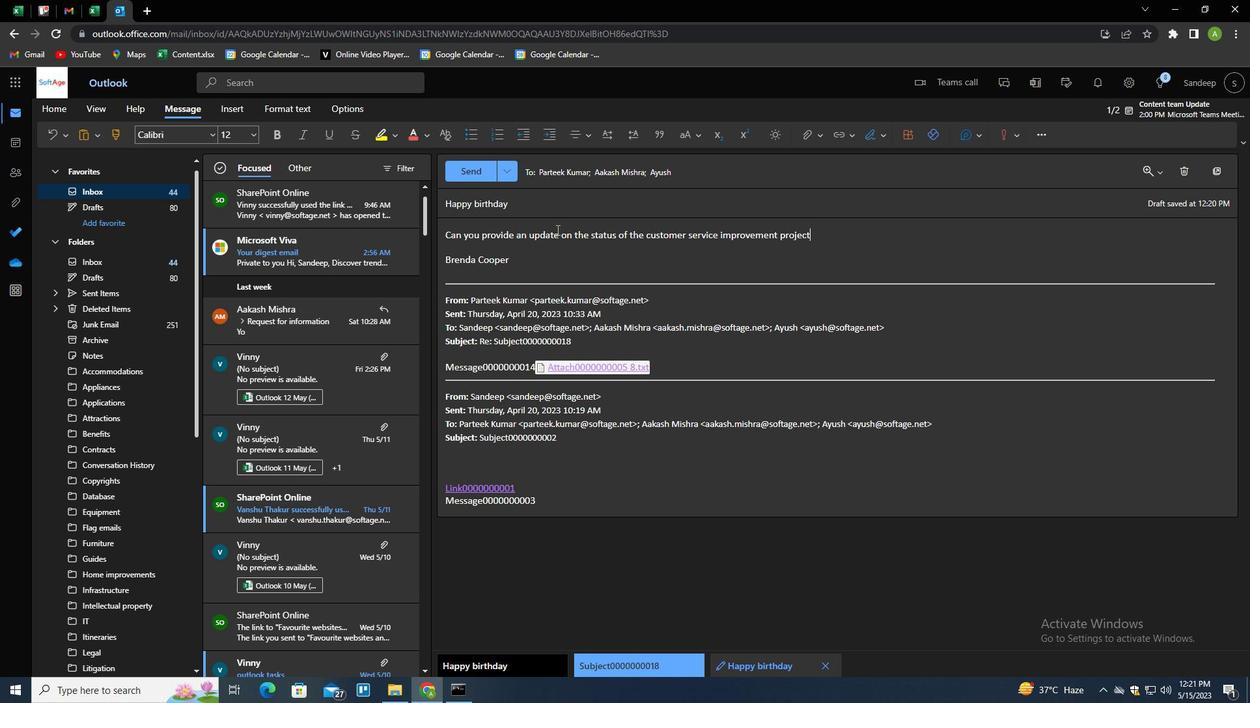 
Action: Mouse moved to (476, 175)
Screenshot: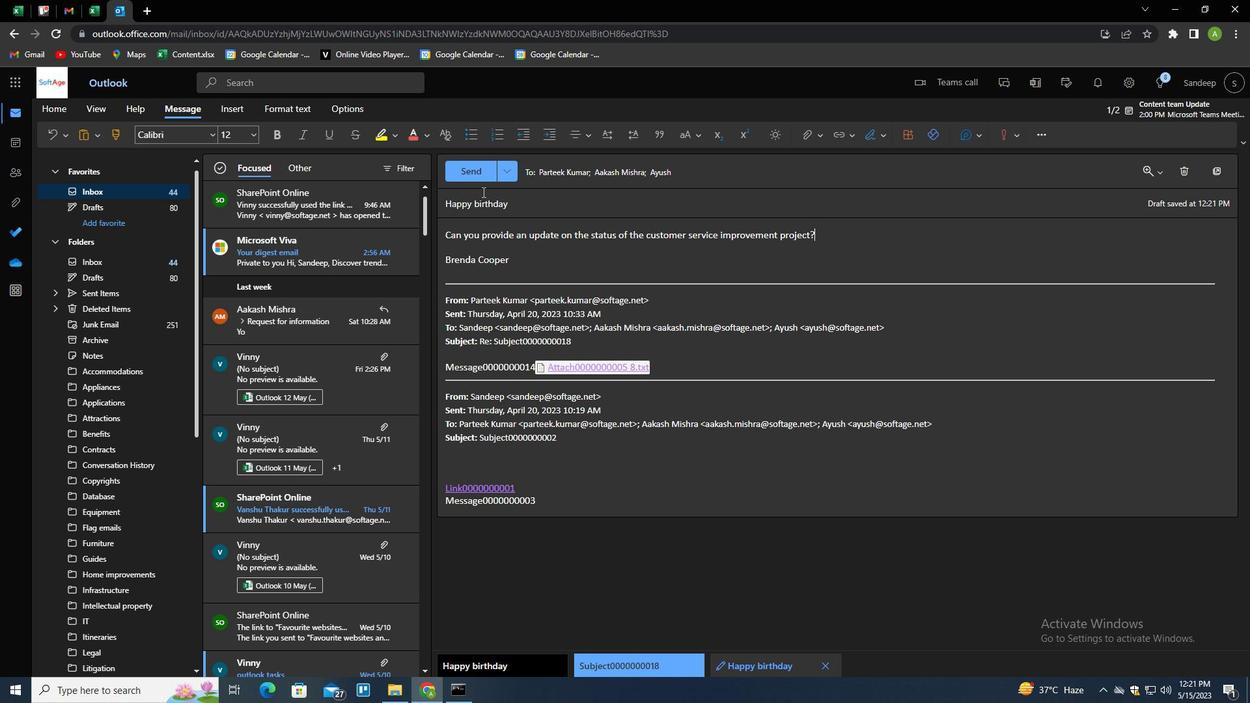 
Action: Mouse pressed left at (476, 175)
Screenshot: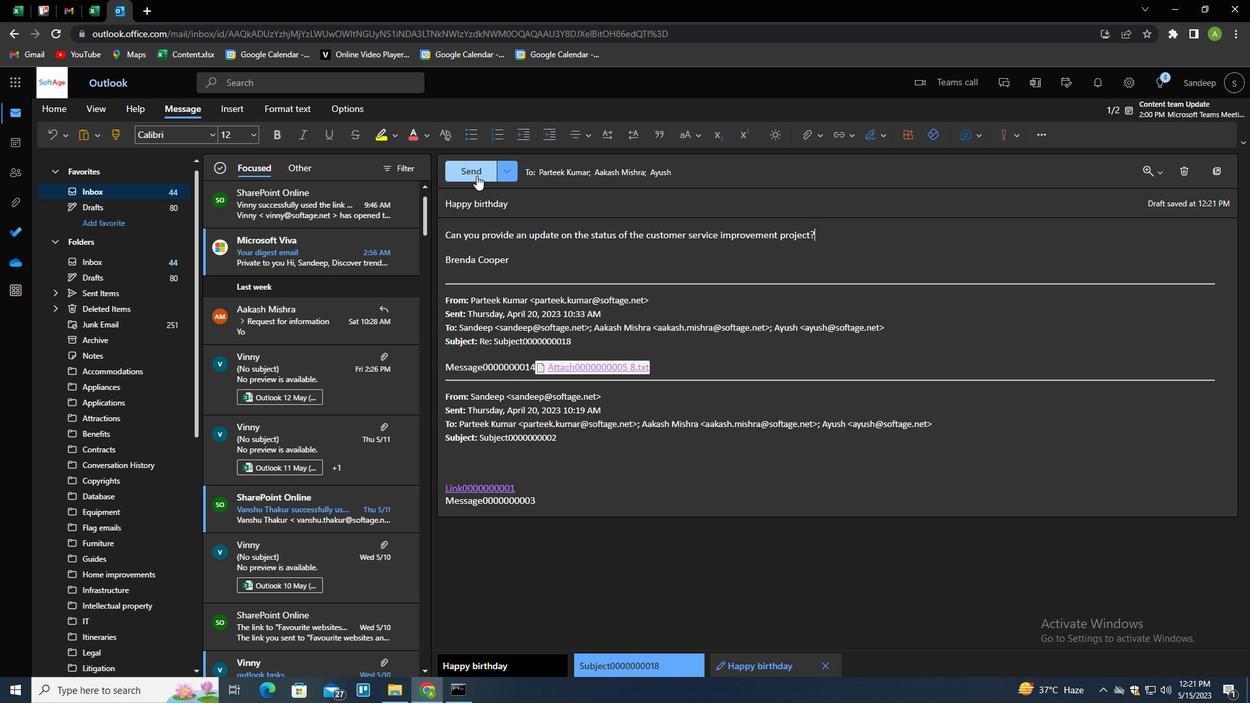 
Action: Mouse moved to (586, 281)
Screenshot: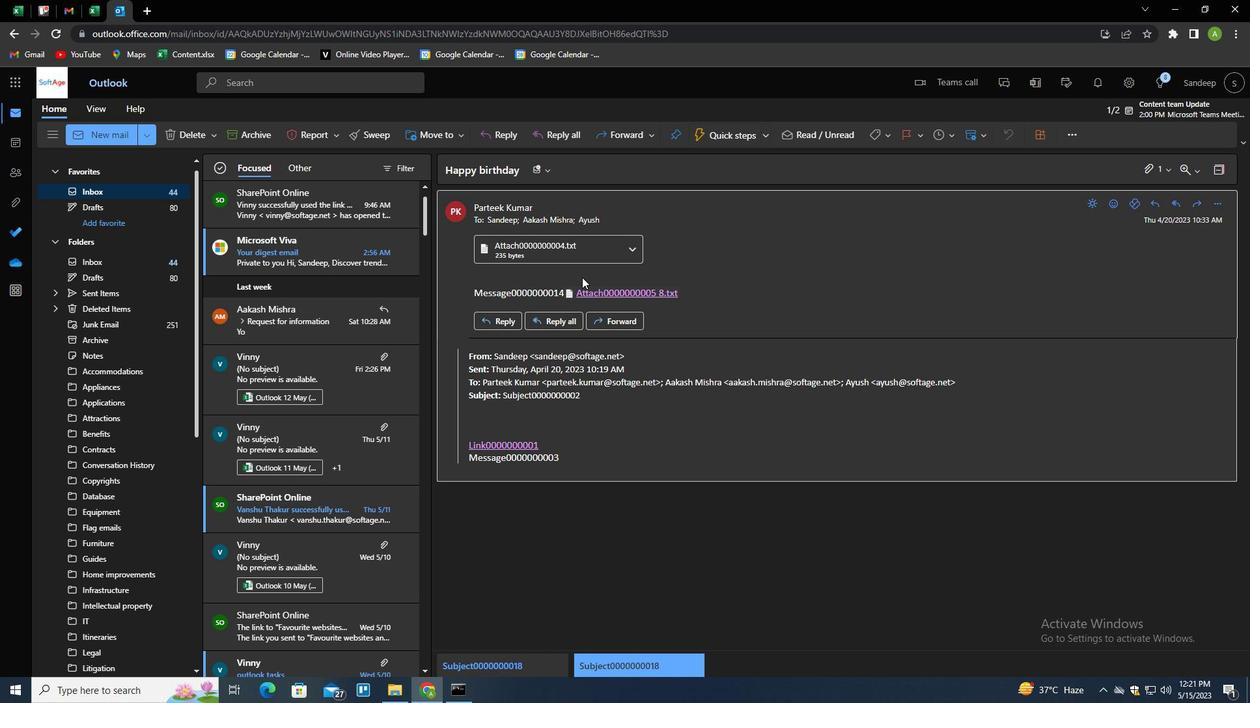 
